 Task: Create a Board called Board0000000043 in Workspace WS0000000015 in Trello with Visibility as Workspace. Create a Board called Board0000000044 in Workspace WS0000000015 in Trello with Visibility as Private. Create a Board called Board0000000045 in Workspace WS0000000015 in Trello with Visibility as Public. Create Card Card0000000169 in Board Board0000000043 in Workspace WS0000000015 in Trello. Create Card Card0000000170 in Board Board0000000043 in Workspace WS0000000015 in Trello
Action: Mouse moved to (405, 86)
Screenshot: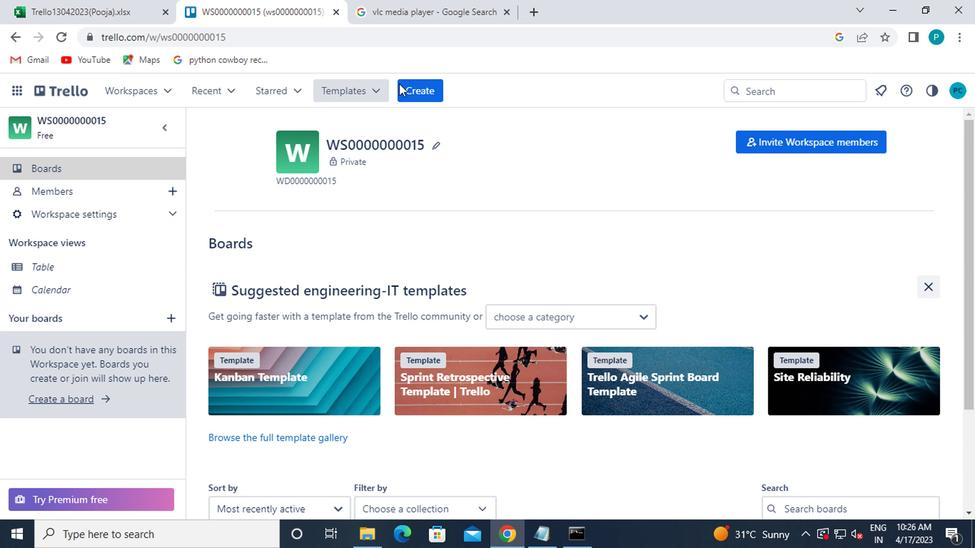 
Action: Mouse pressed left at (405, 86)
Screenshot: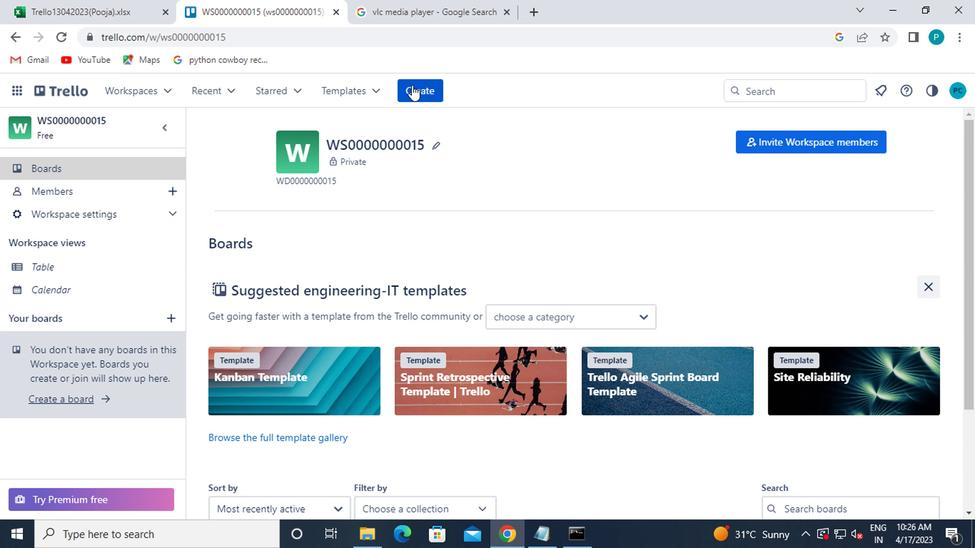
Action: Mouse moved to (419, 132)
Screenshot: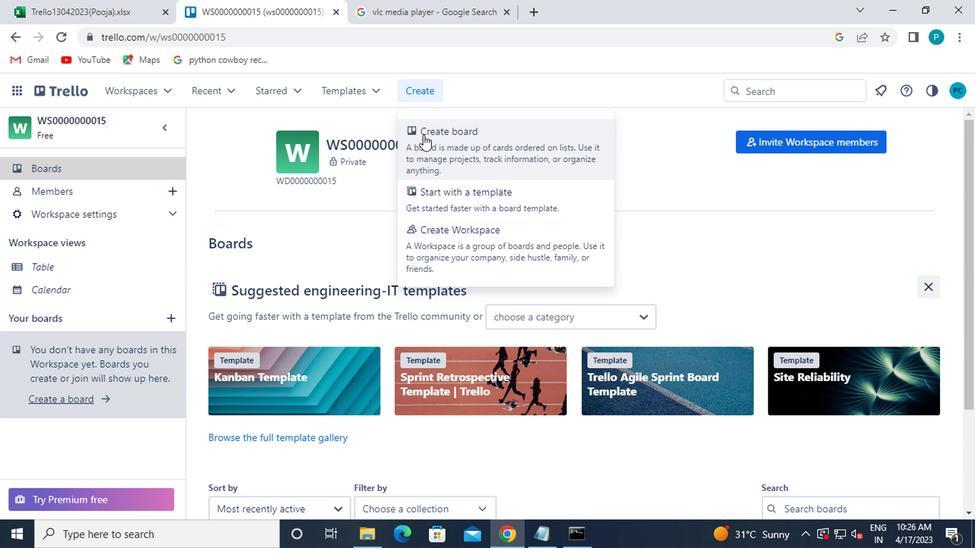 
Action: Mouse pressed left at (419, 132)
Screenshot: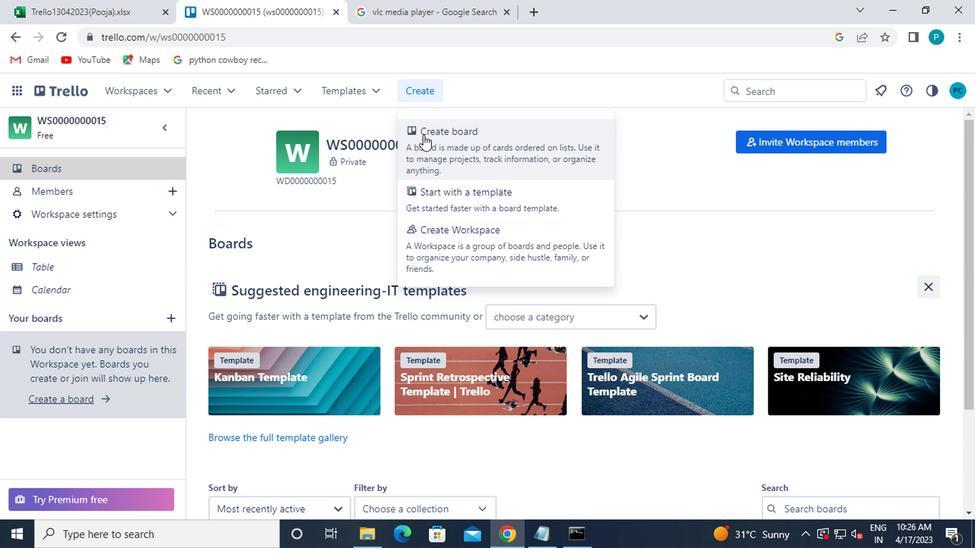 
Action: Mouse moved to (415, 203)
Screenshot: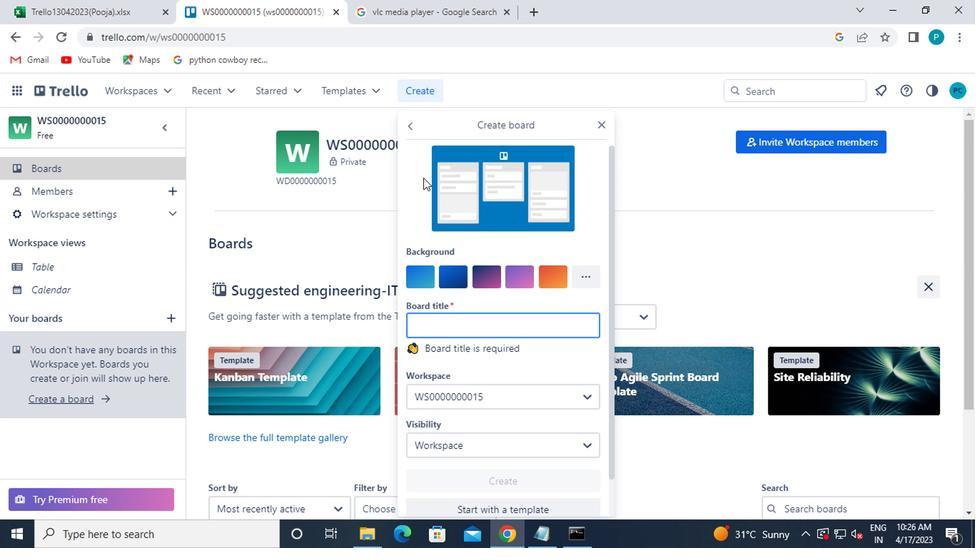
Action: Mouse scrolled (415, 202) with delta (0, 0)
Screenshot: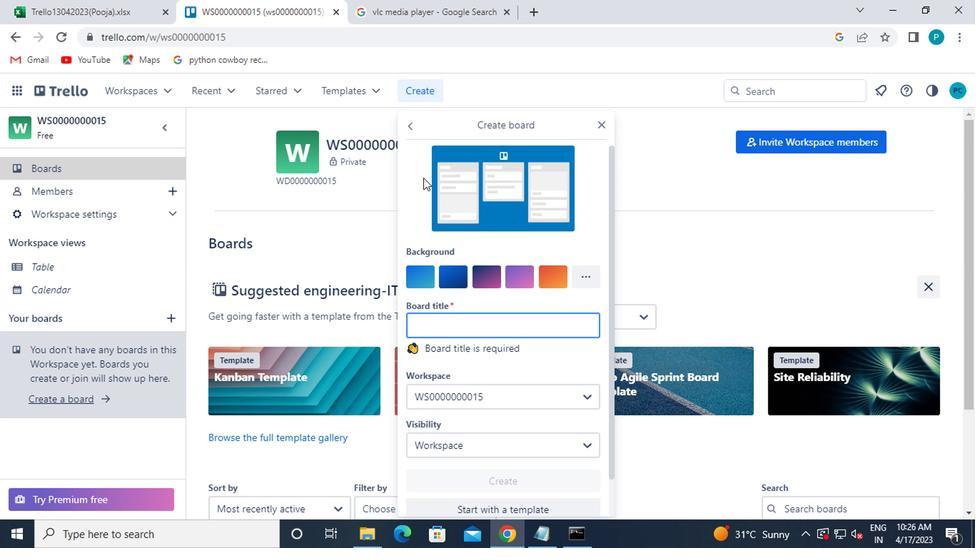 
Action: Mouse moved to (415, 234)
Screenshot: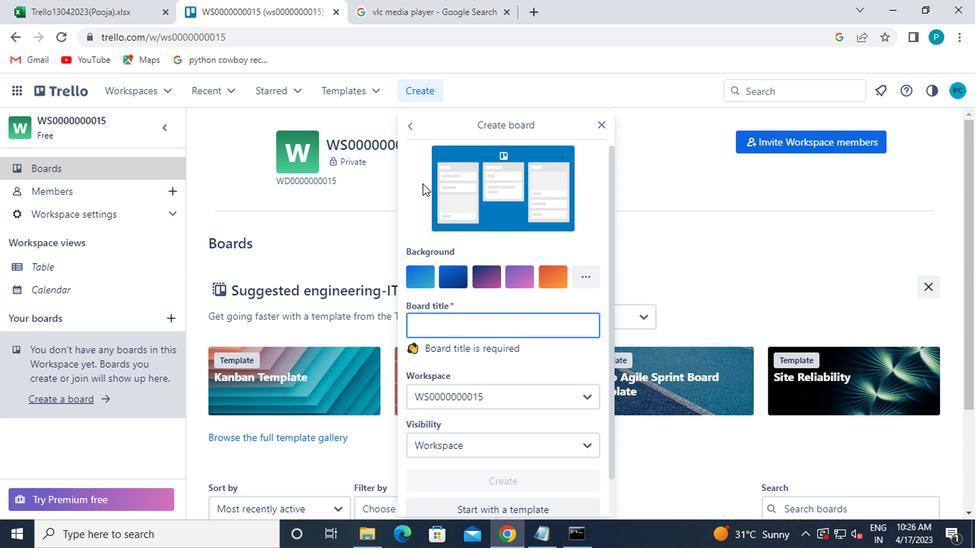
Action: Mouse scrolled (415, 234) with delta (0, 0)
Screenshot: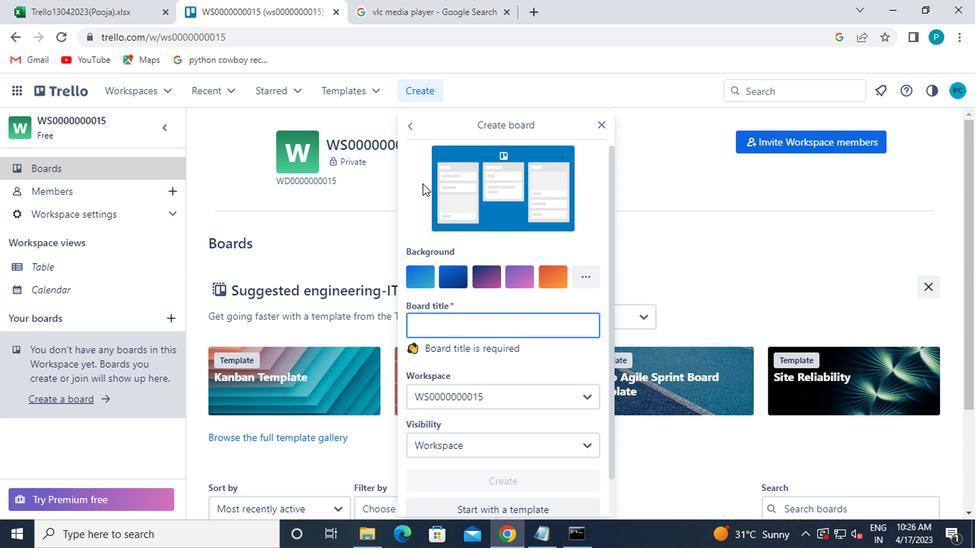 
Action: Mouse moved to (430, 284)
Screenshot: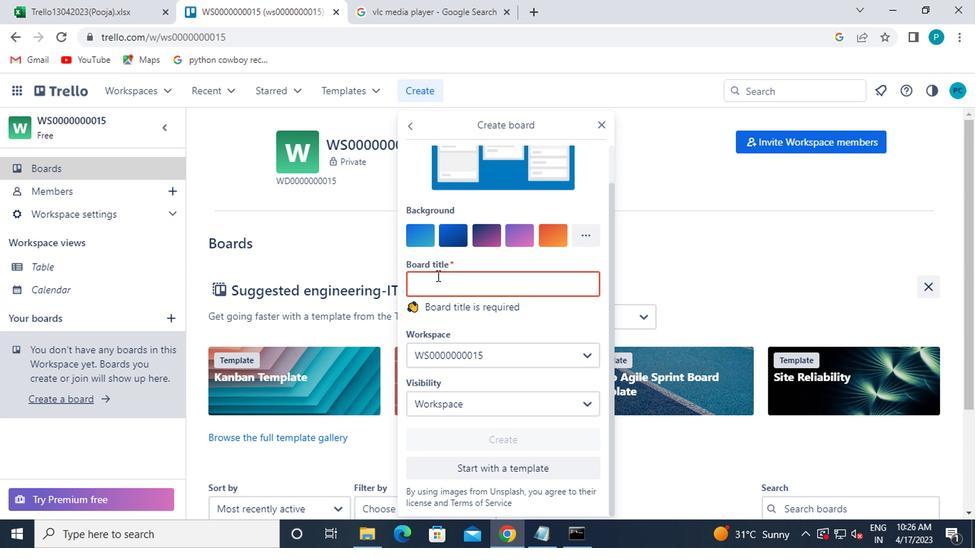 
Action: Mouse pressed left at (430, 284)
Screenshot: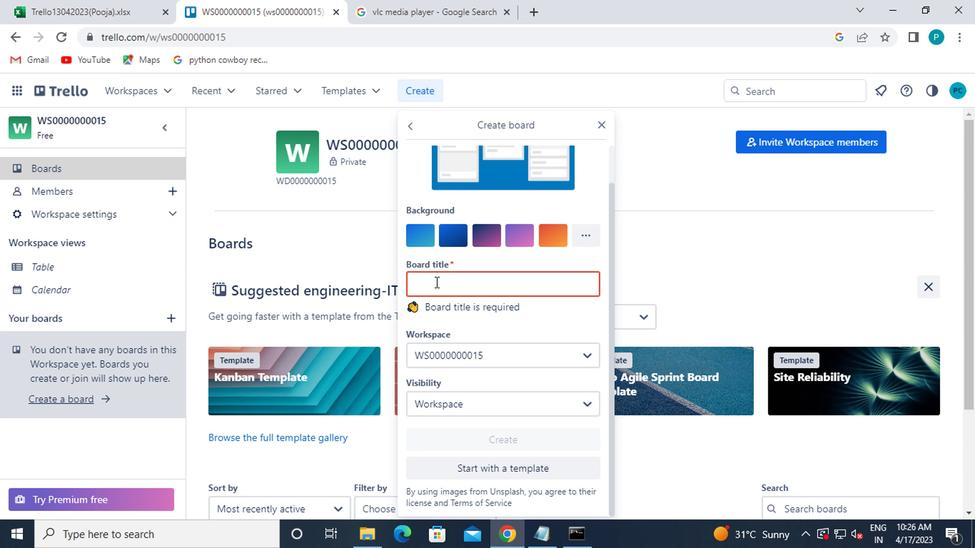 
Action: Mouse moved to (428, 284)
Screenshot: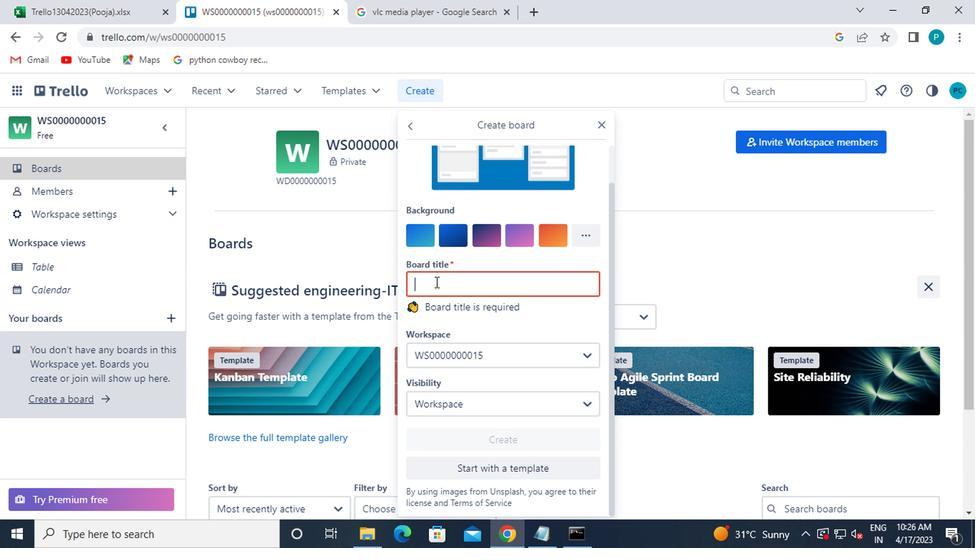 
Action: Key pressed board0000000043
Screenshot: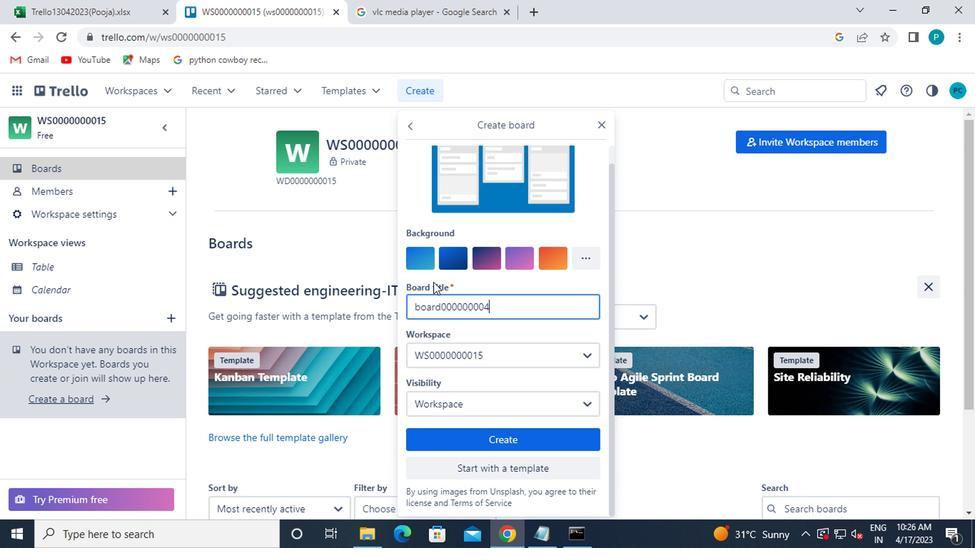 
Action: Mouse moved to (452, 353)
Screenshot: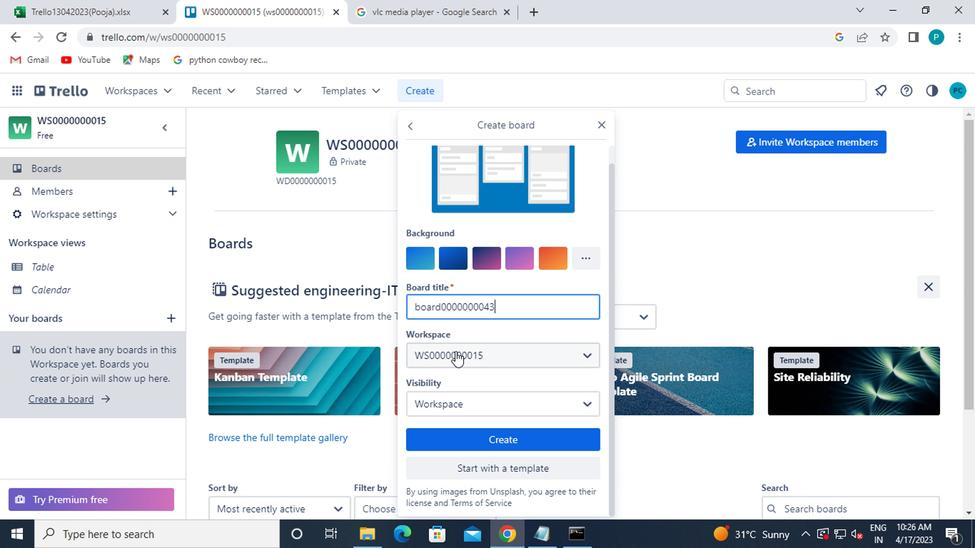 
Action: Mouse pressed left at (452, 353)
Screenshot: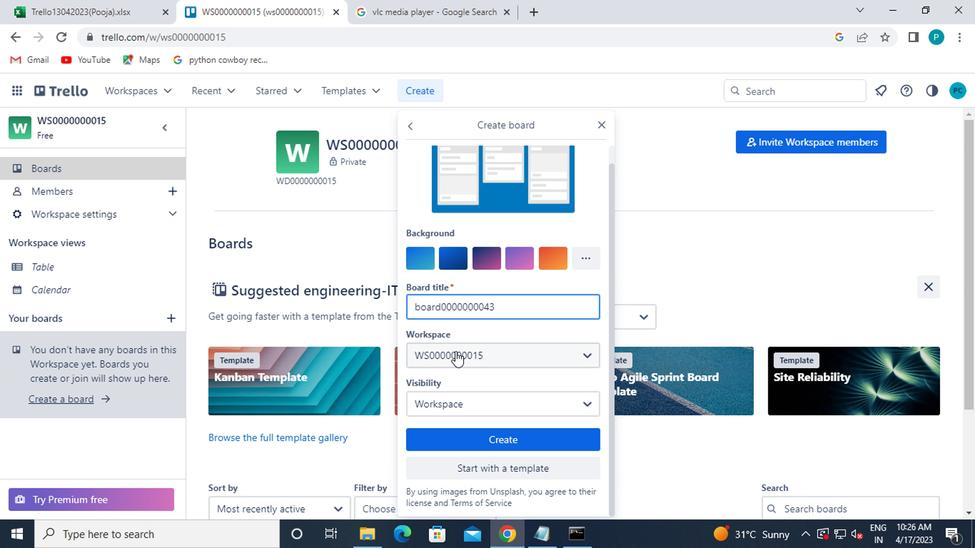 
Action: Mouse moved to (455, 383)
Screenshot: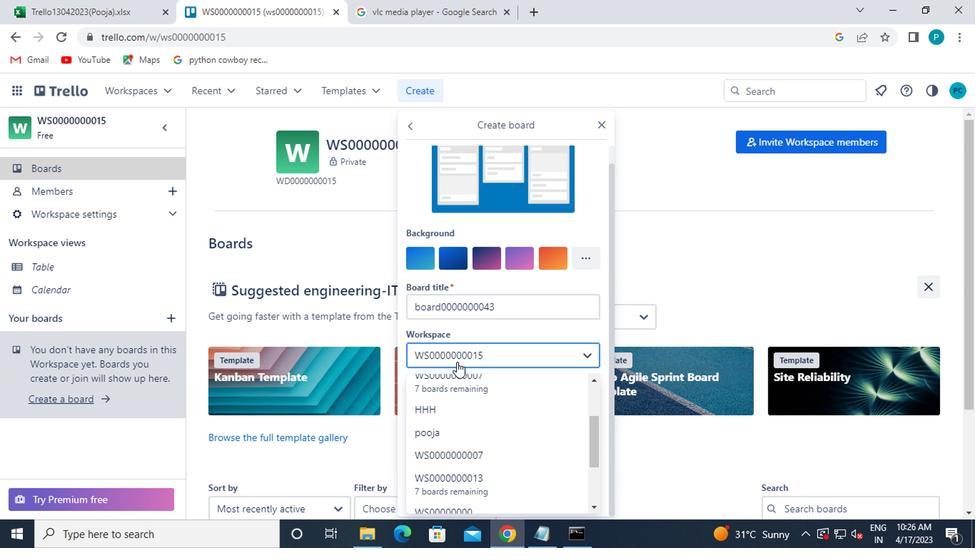 
Action: Mouse scrolled (455, 382) with delta (0, 0)
Screenshot: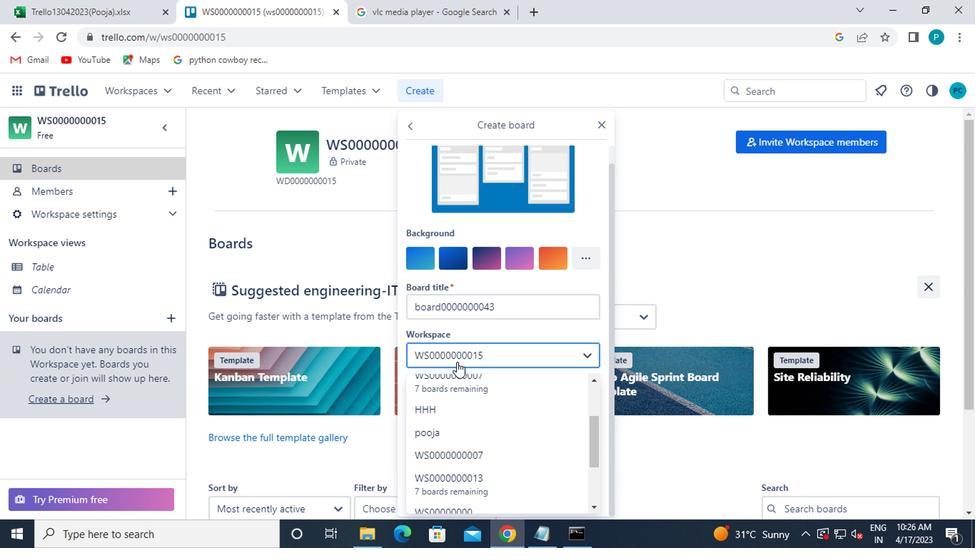 
Action: Mouse moved to (455, 407)
Screenshot: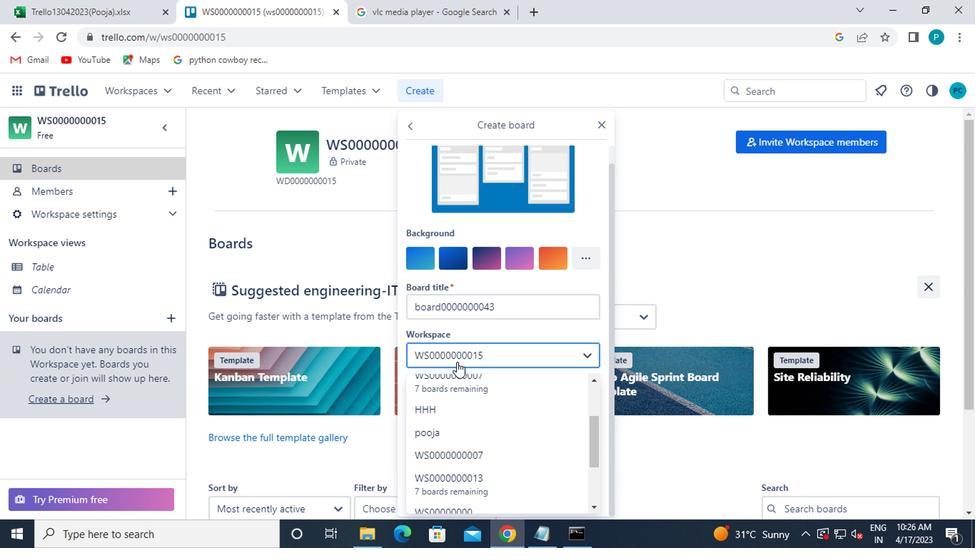 
Action: Mouse scrolled (455, 406) with delta (0, -1)
Screenshot: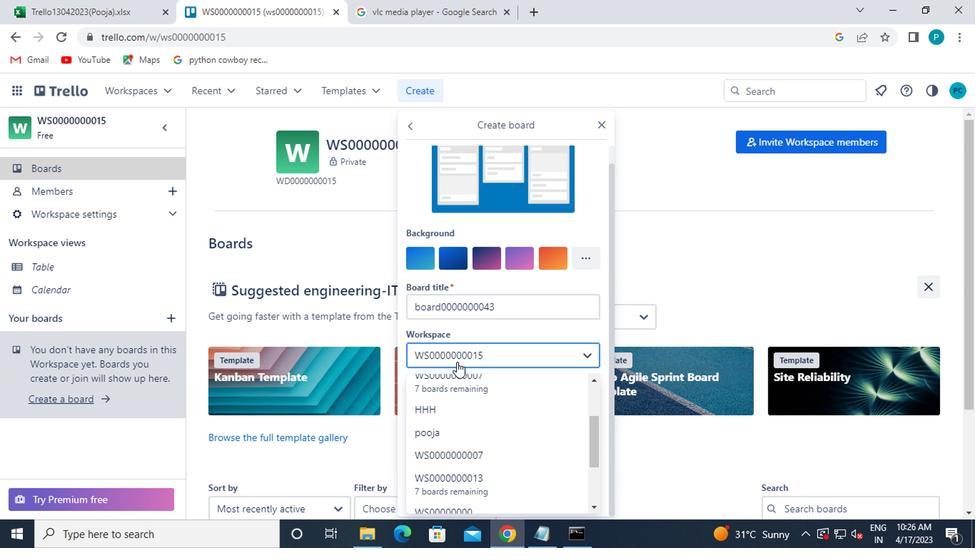 
Action: Mouse moved to (465, 450)
Screenshot: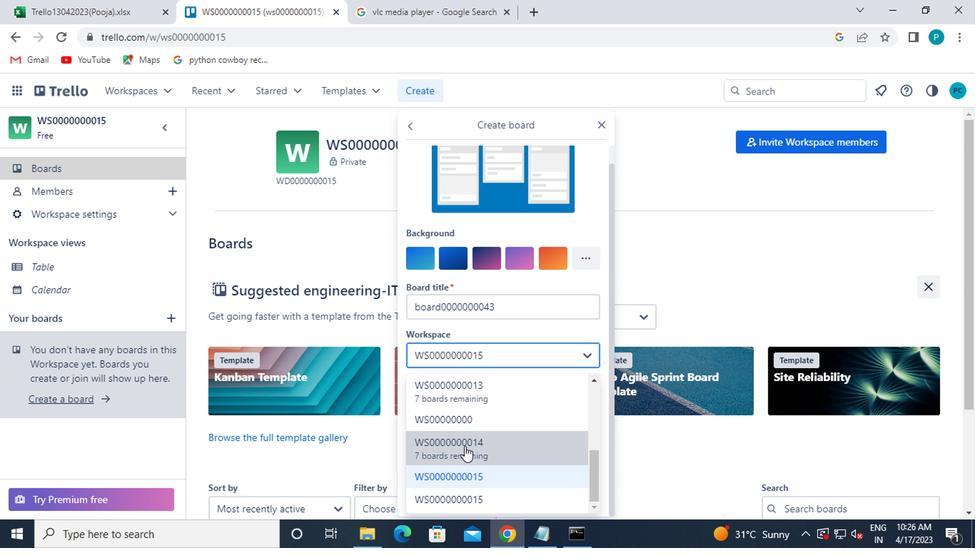 
Action: Mouse scrolled (465, 449) with delta (0, -1)
Screenshot: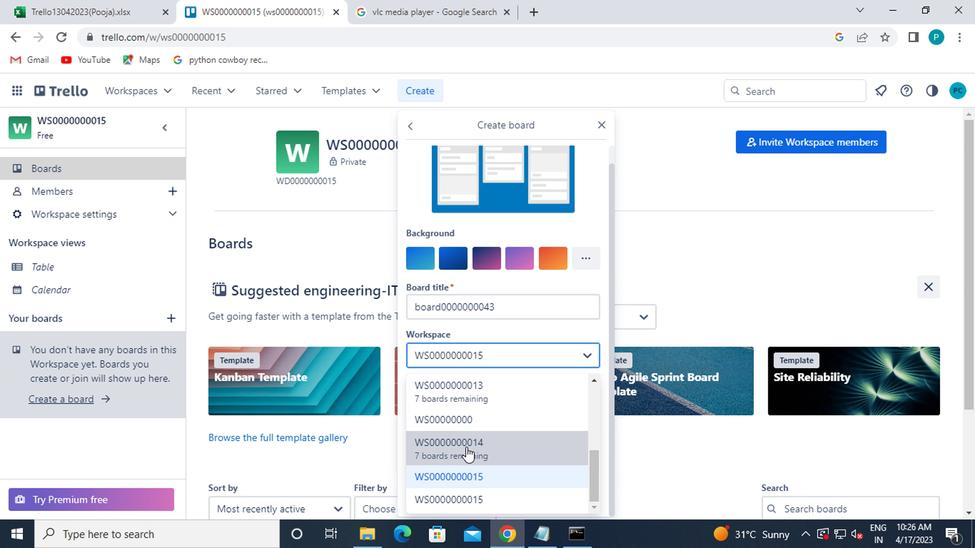 
Action: Mouse moved to (475, 477)
Screenshot: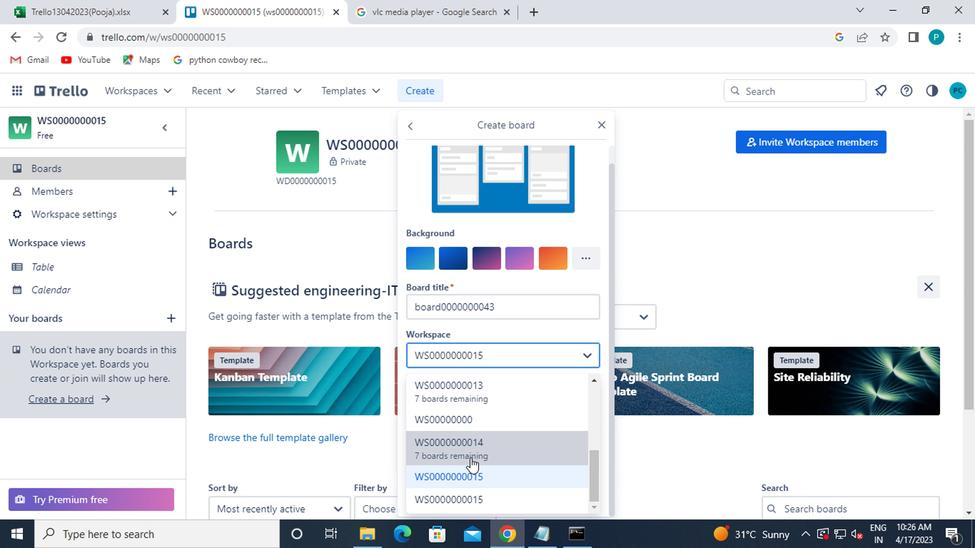 
Action: Mouse pressed left at (475, 477)
Screenshot: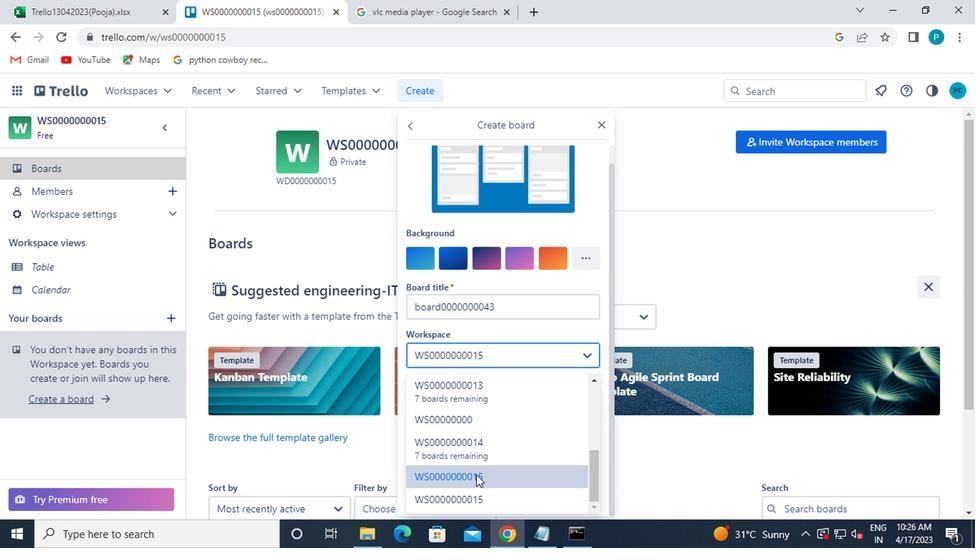 
Action: Mouse moved to (448, 407)
Screenshot: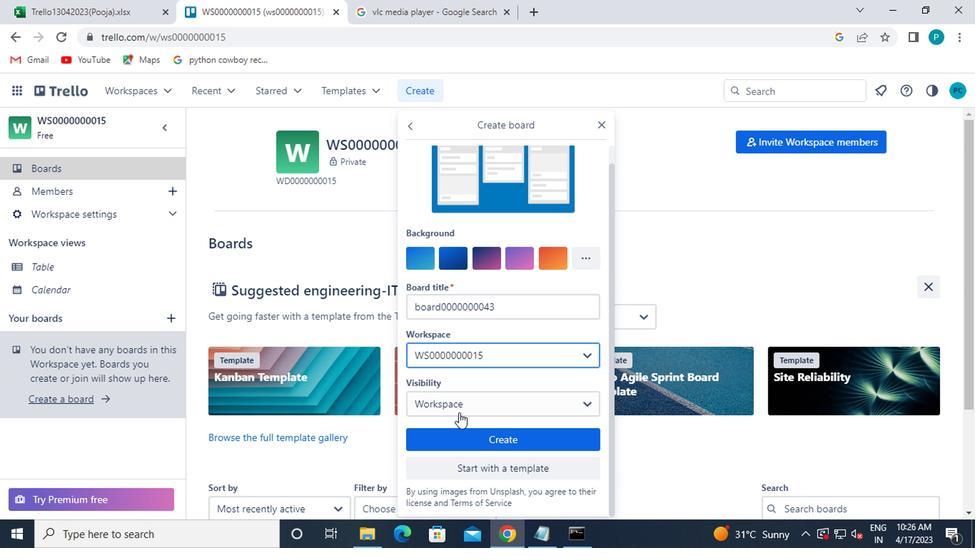 
Action: Mouse pressed left at (448, 407)
Screenshot: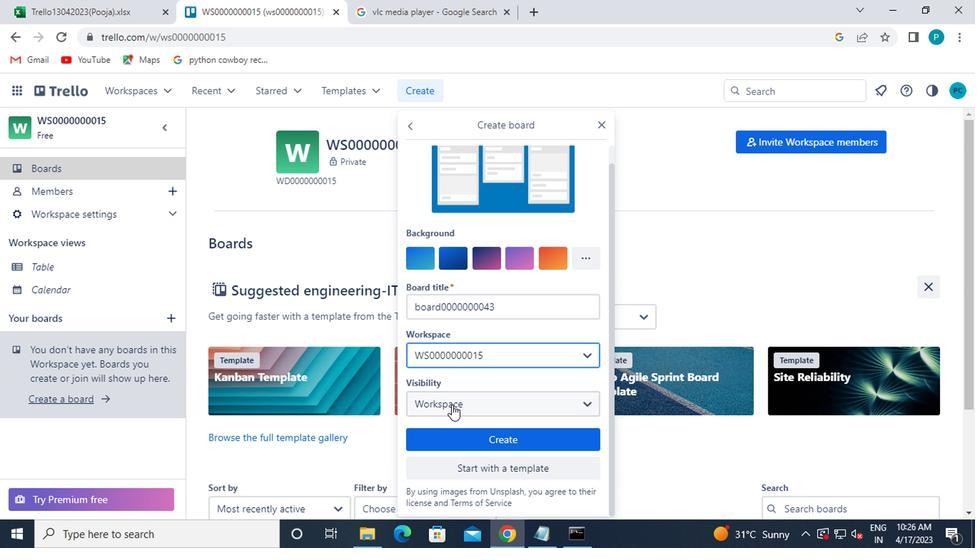 
Action: Mouse moved to (451, 312)
Screenshot: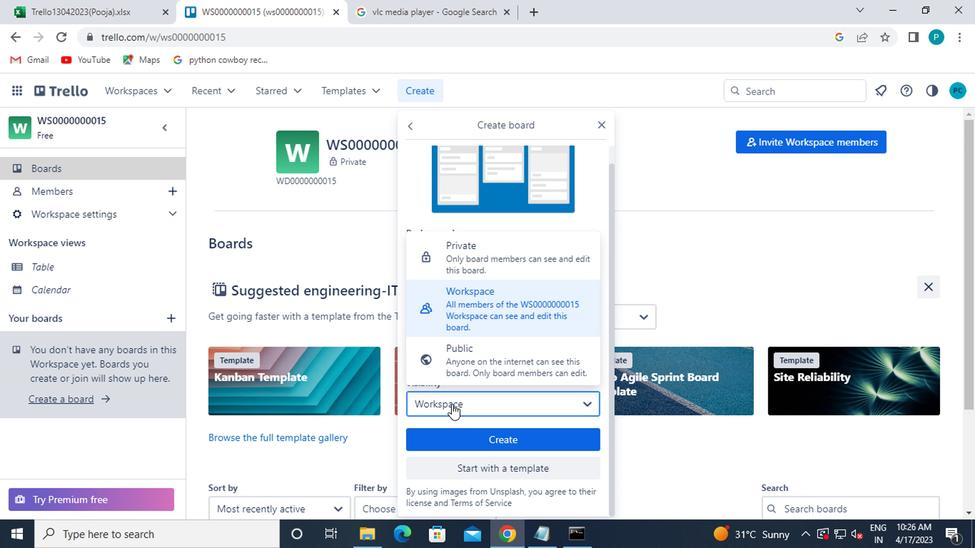 
Action: Mouse pressed left at (451, 312)
Screenshot: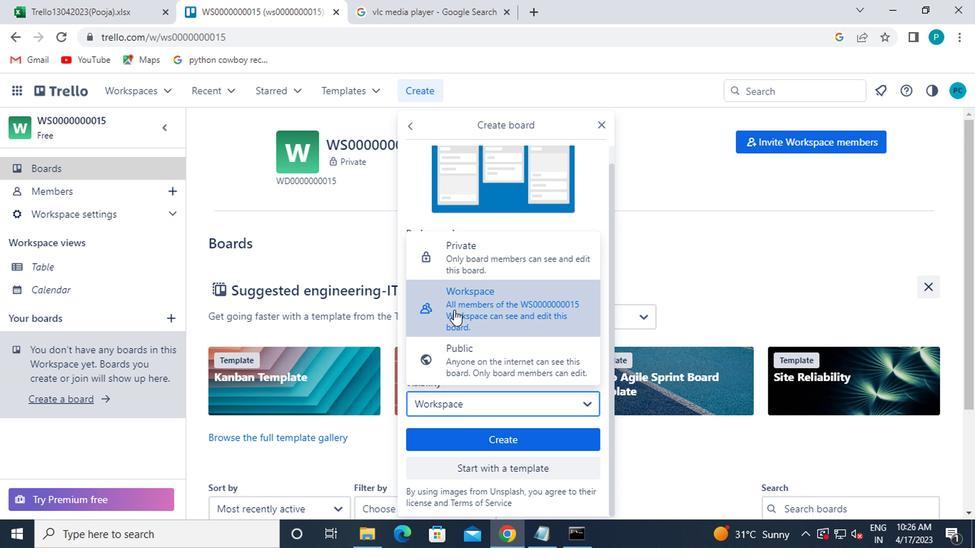 
Action: Mouse moved to (452, 439)
Screenshot: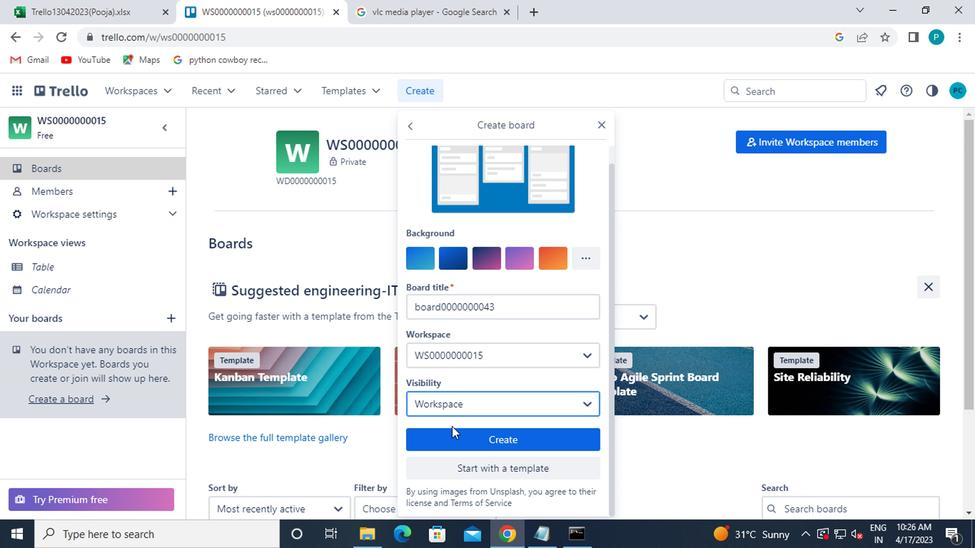 
Action: Mouse pressed left at (452, 439)
Screenshot: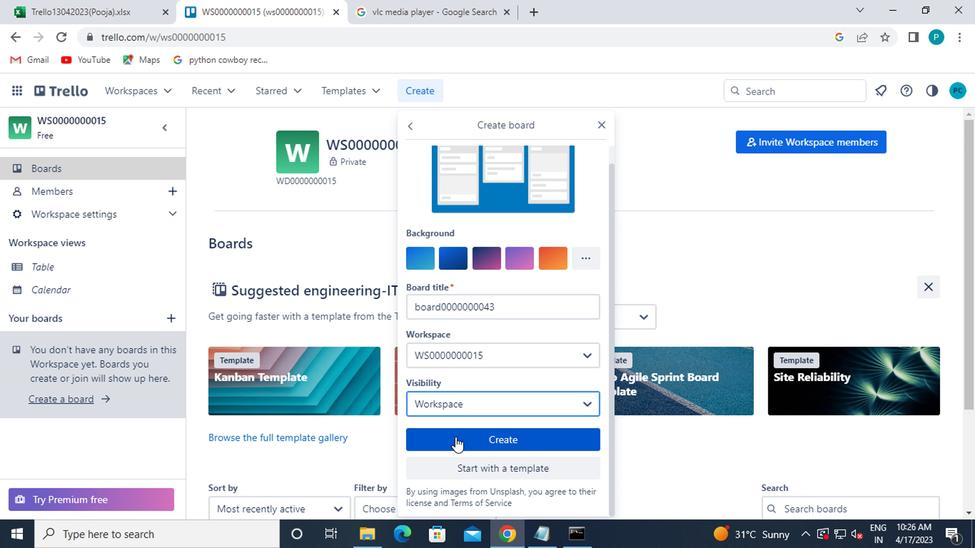 
Action: Mouse moved to (418, 94)
Screenshot: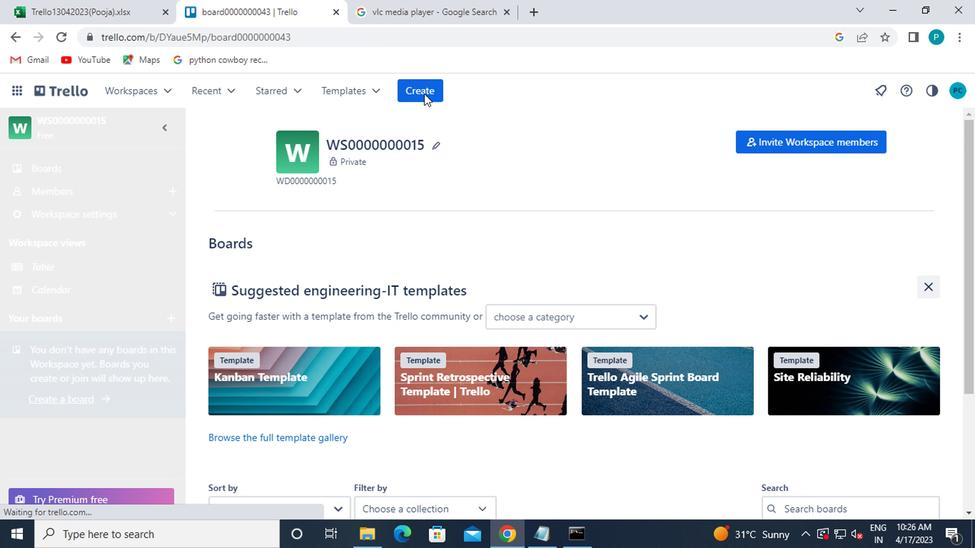 
Action: Mouse pressed left at (418, 94)
Screenshot: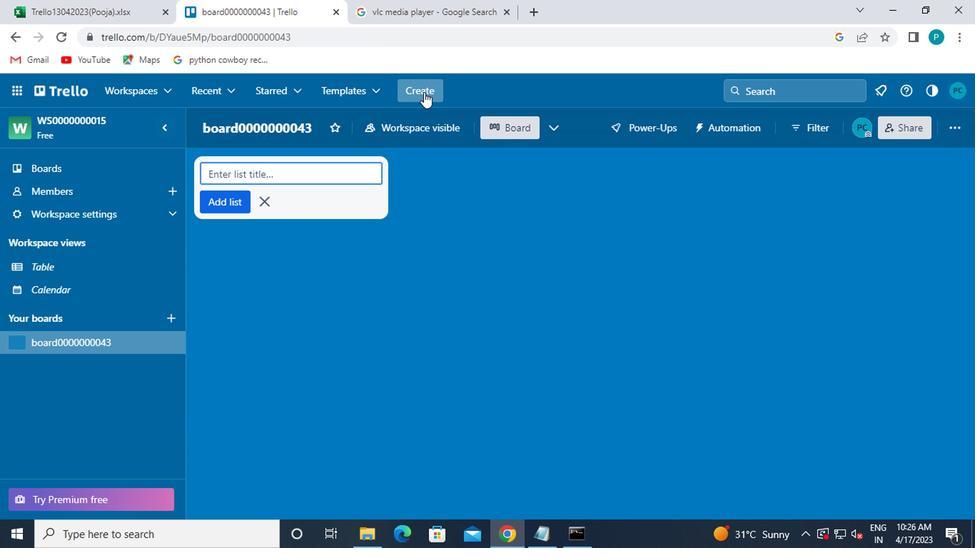 
Action: Mouse moved to (429, 132)
Screenshot: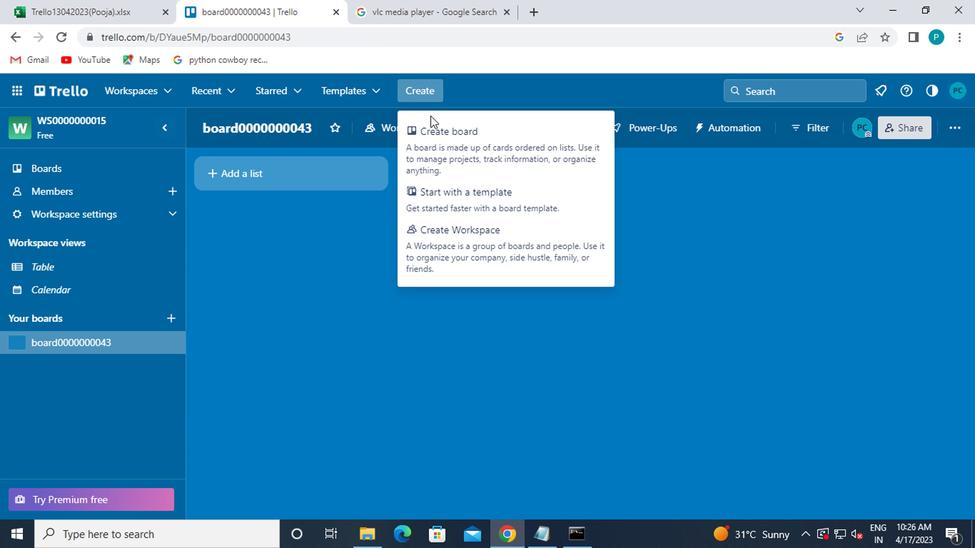 
Action: Mouse pressed left at (429, 132)
Screenshot: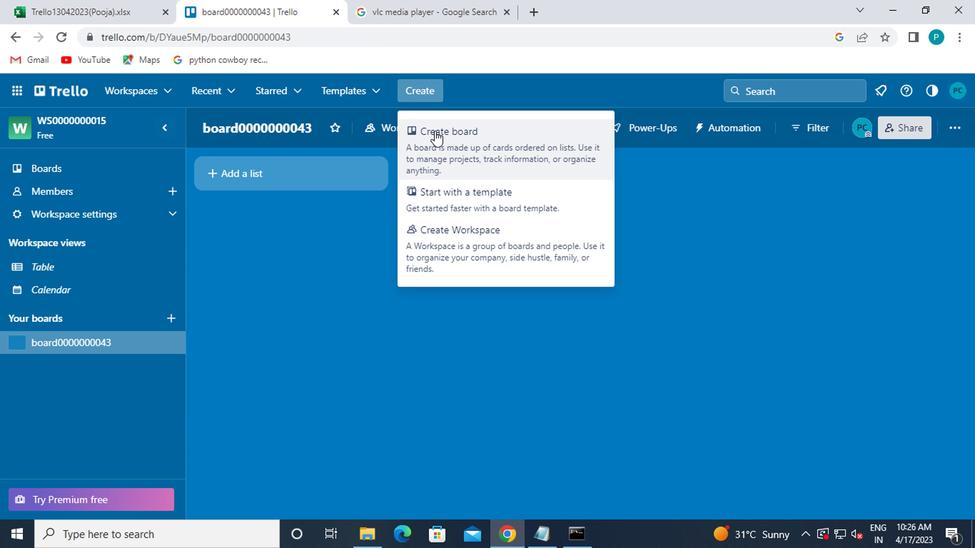 
Action: Mouse moved to (478, 313)
Screenshot: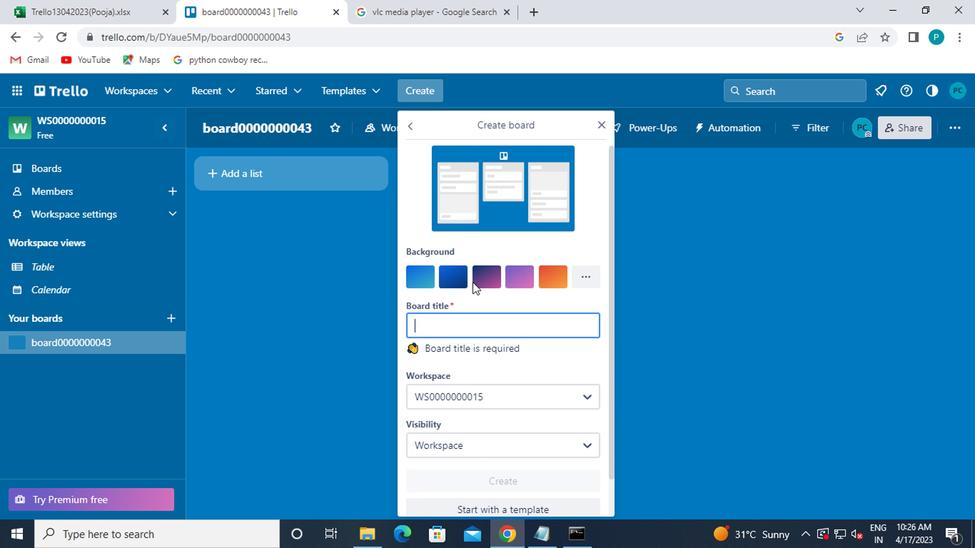 
Action: Mouse scrolled (478, 313) with delta (0, 0)
Screenshot: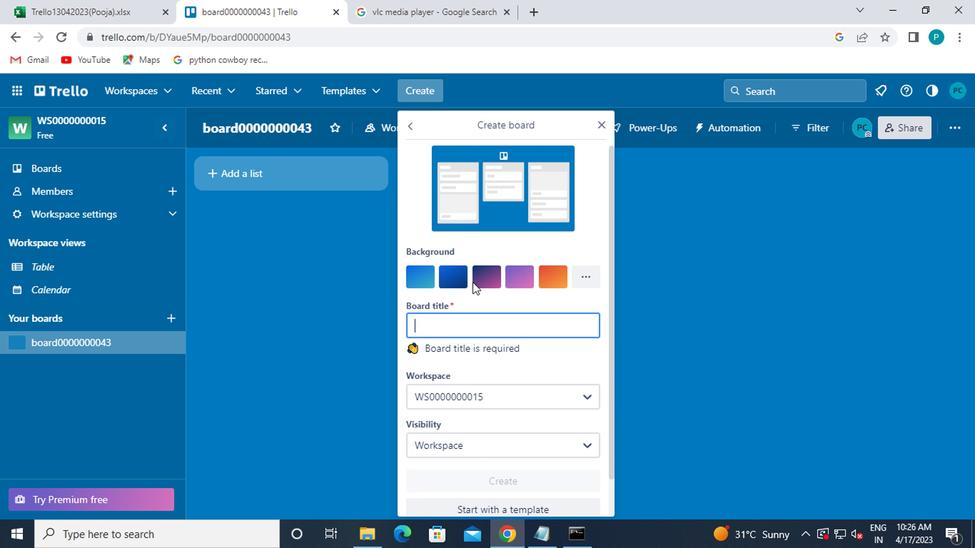 
Action: Mouse moved to (479, 320)
Screenshot: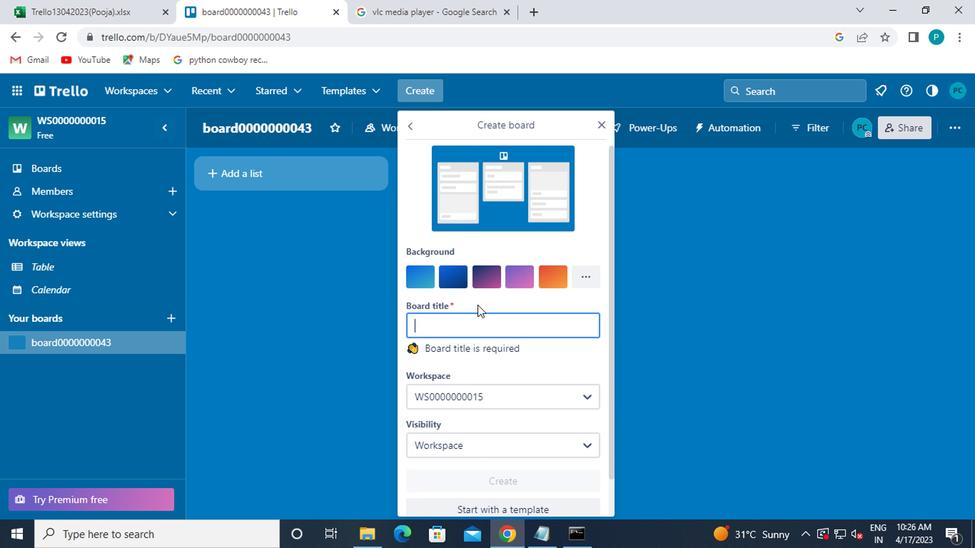 
Action: Mouse scrolled (479, 319) with delta (0, 0)
Screenshot: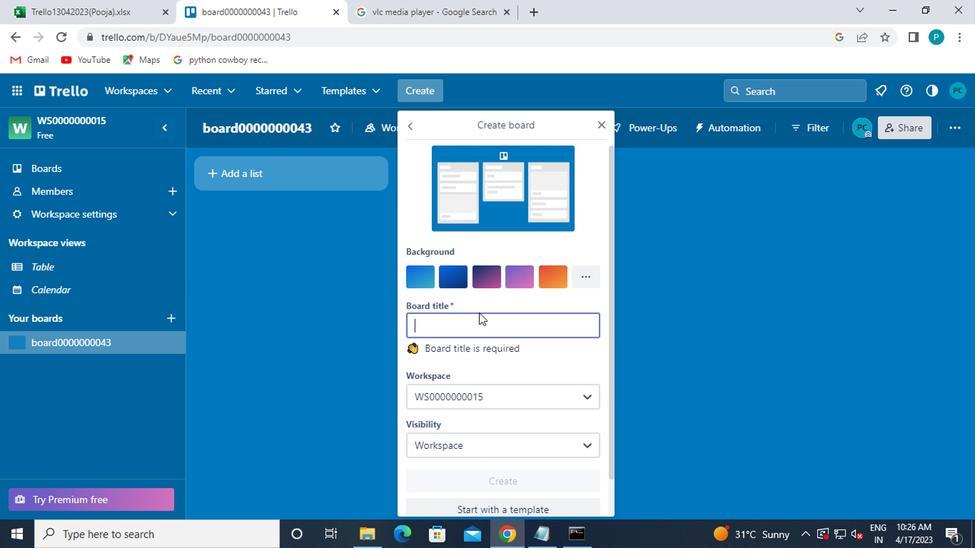 
Action: Mouse moved to (458, 288)
Screenshot: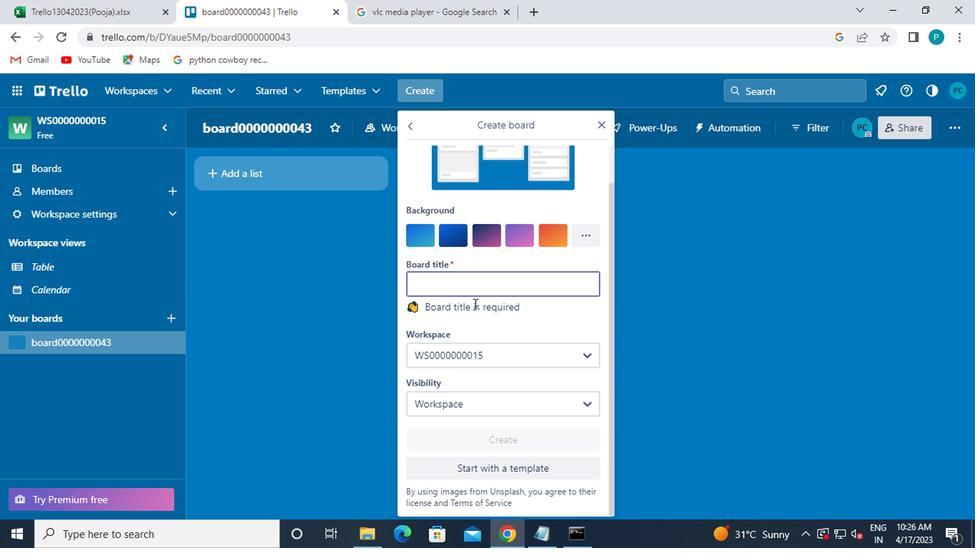 
Action: Mouse pressed left at (458, 288)
Screenshot: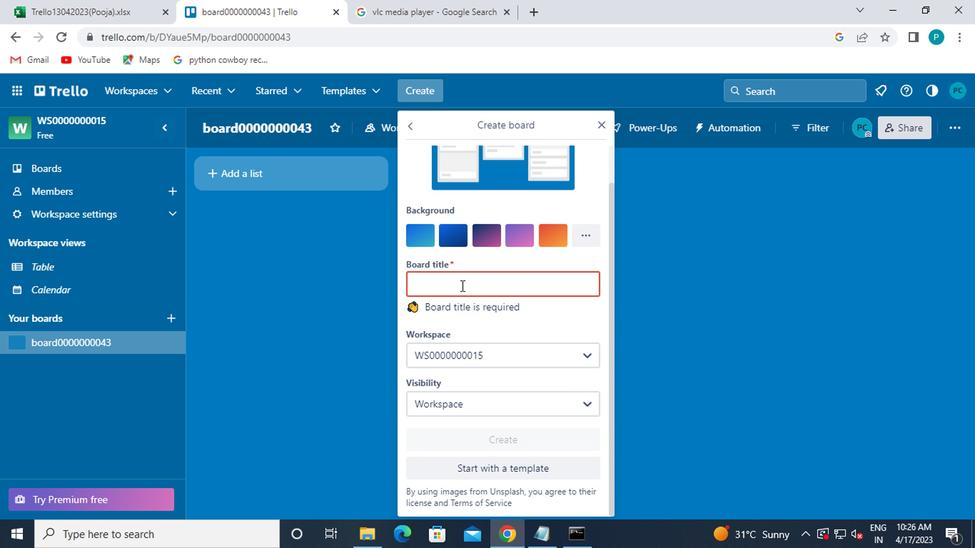 
Action: Key pressed board0000000044
Screenshot: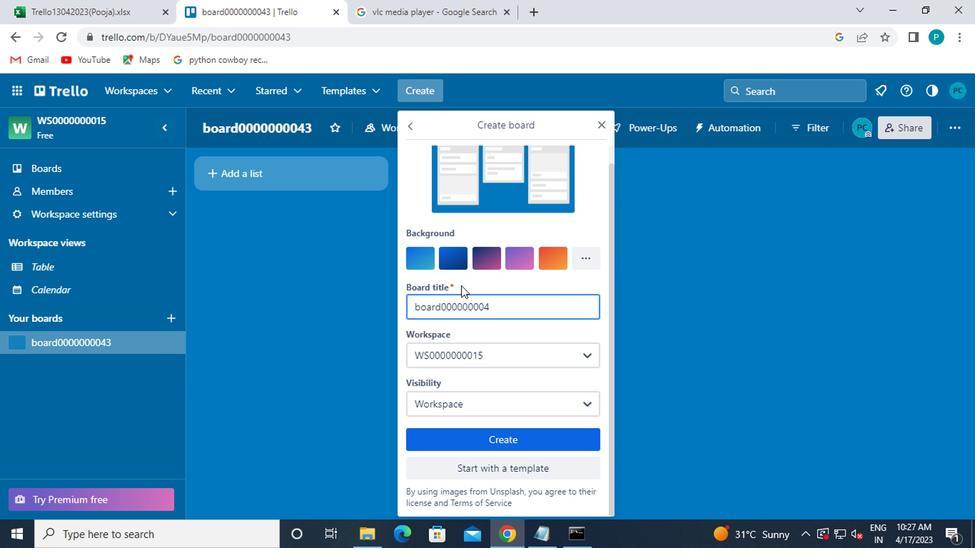 
Action: Mouse moved to (462, 358)
Screenshot: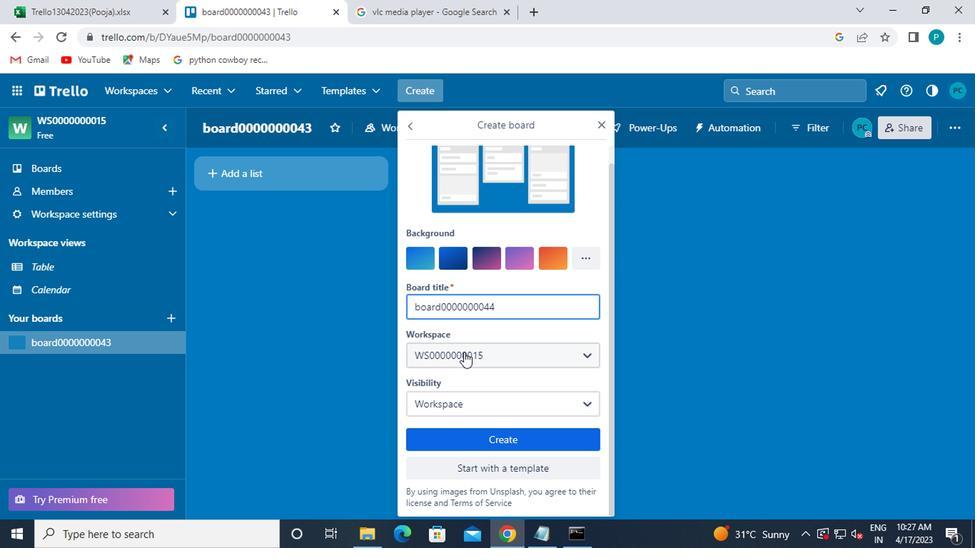 
Action: Mouse pressed left at (462, 358)
Screenshot: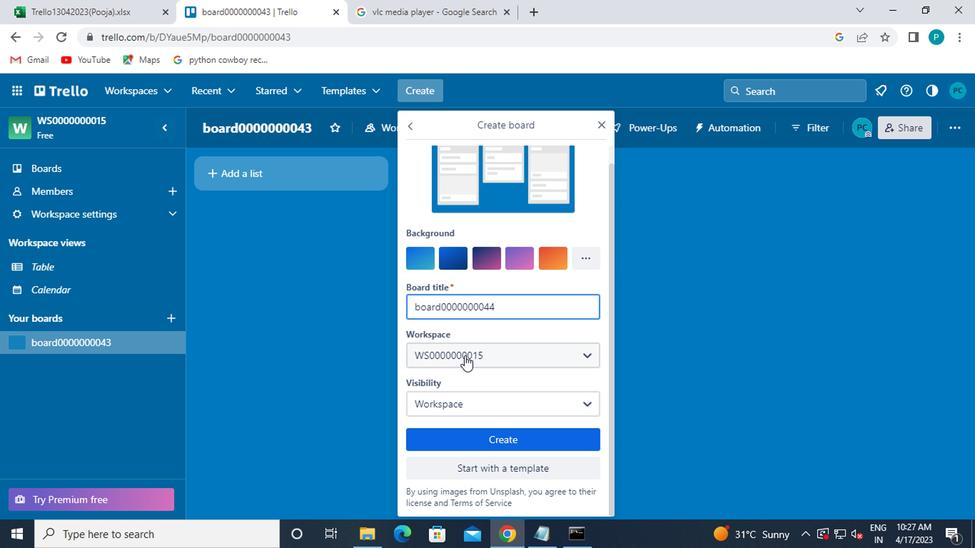 
Action: Mouse moved to (470, 446)
Screenshot: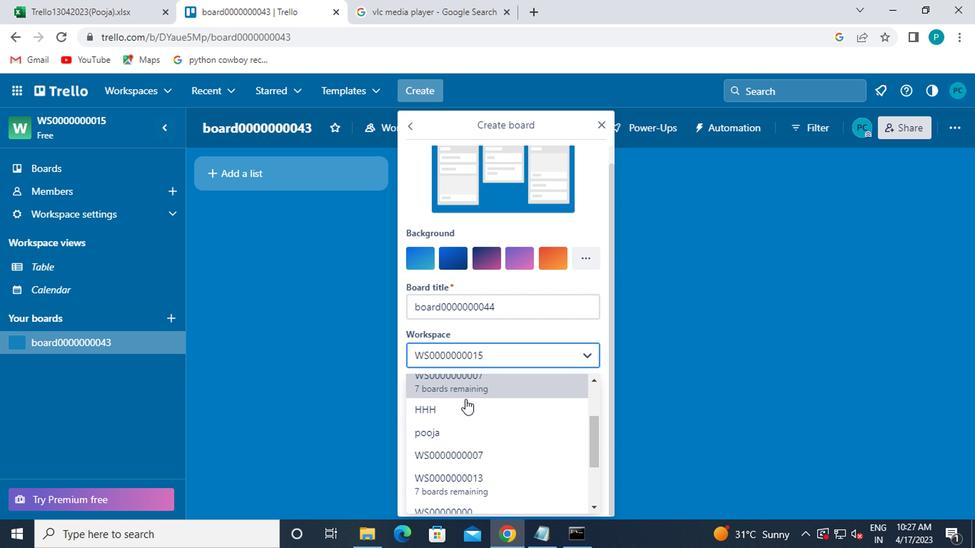 
Action: Mouse scrolled (470, 445) with delta (0, 0)
Screenshot: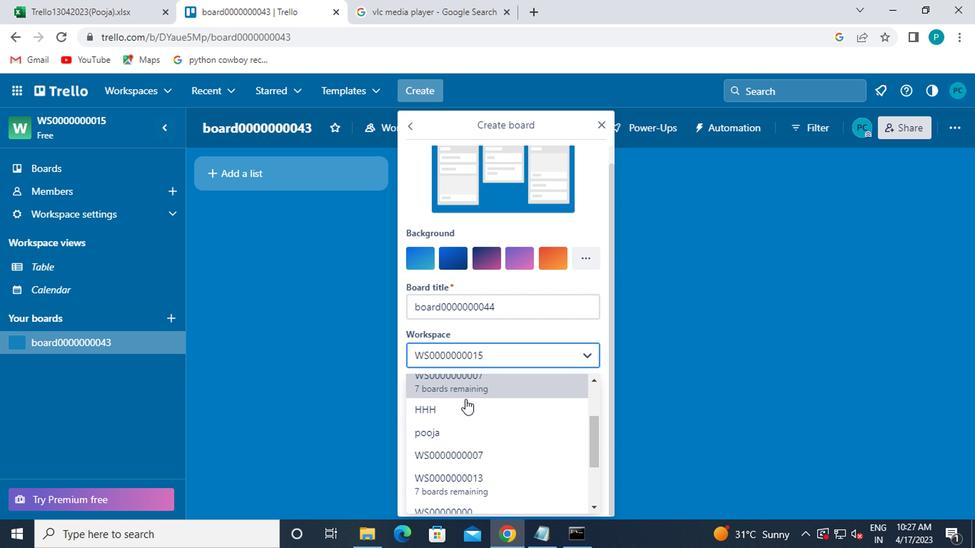 
Action: Mouse scrolled (470, 445) with delta (0, 0)
Screenshot: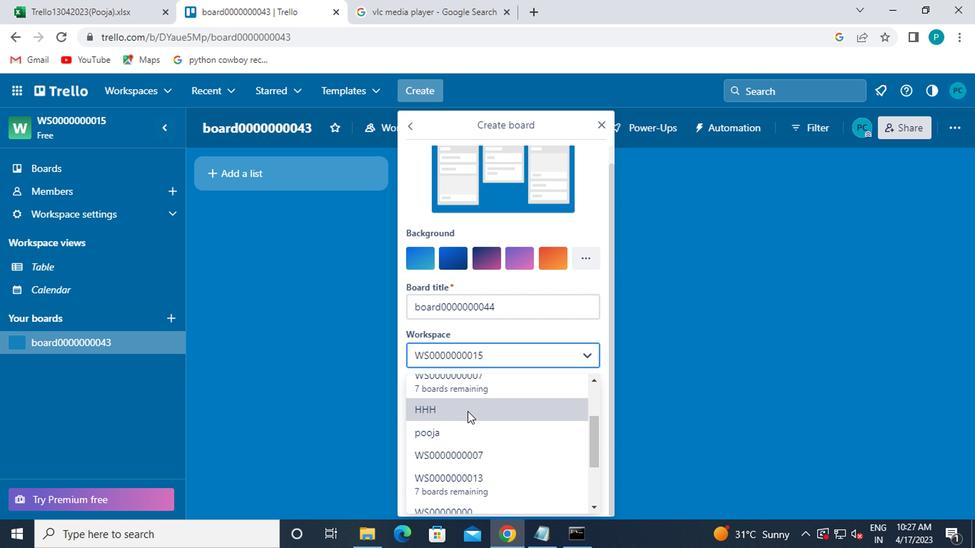
Action: Mouse scrolled (470, 445) with delta (0, 0)
Screenshot: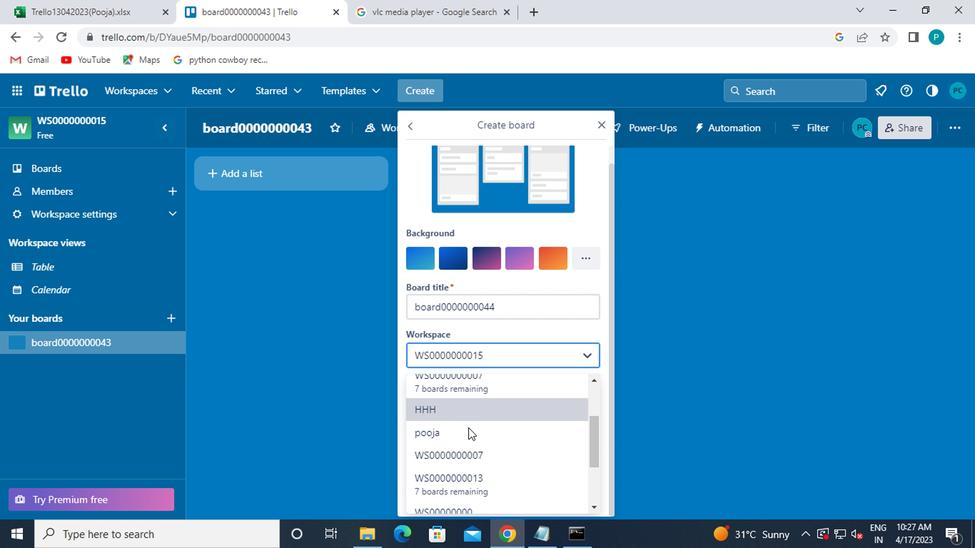 
Action: Mouse scrolled (470, 445) with delta (0, 0)
Screenshot: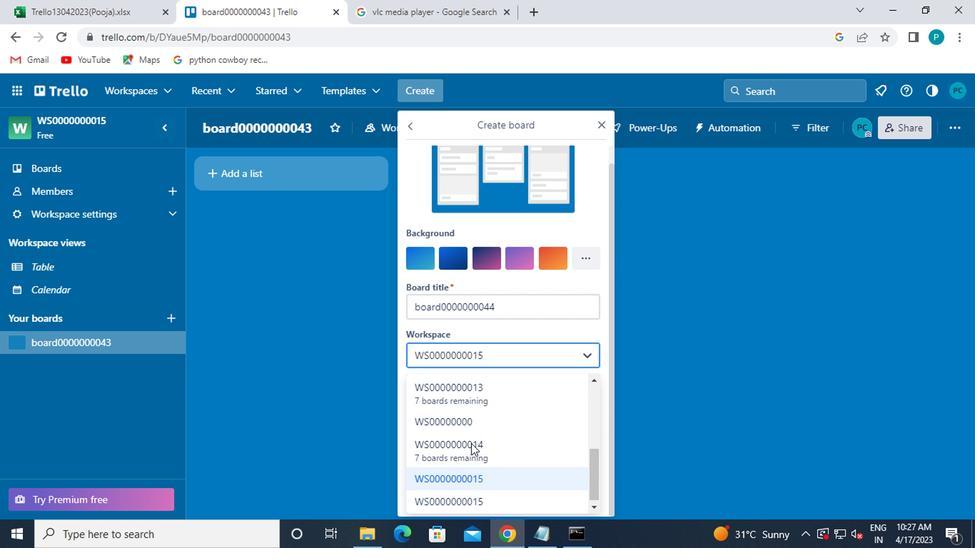 
Action: Mouse scrolled (470, 445) with delta (0, 0)
Screenshot: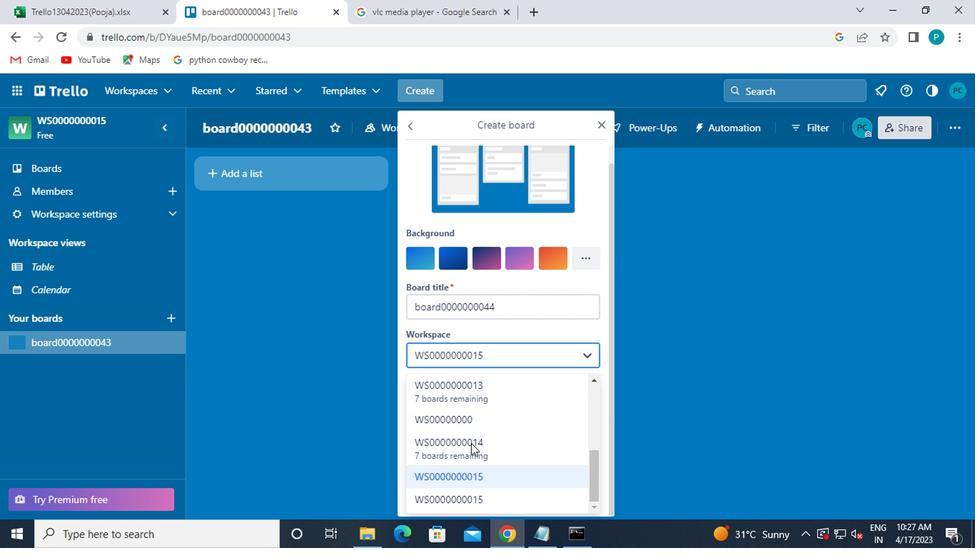 
Action: Mouse scrolled (470, 445) with delta (0, 0)
Screenshot: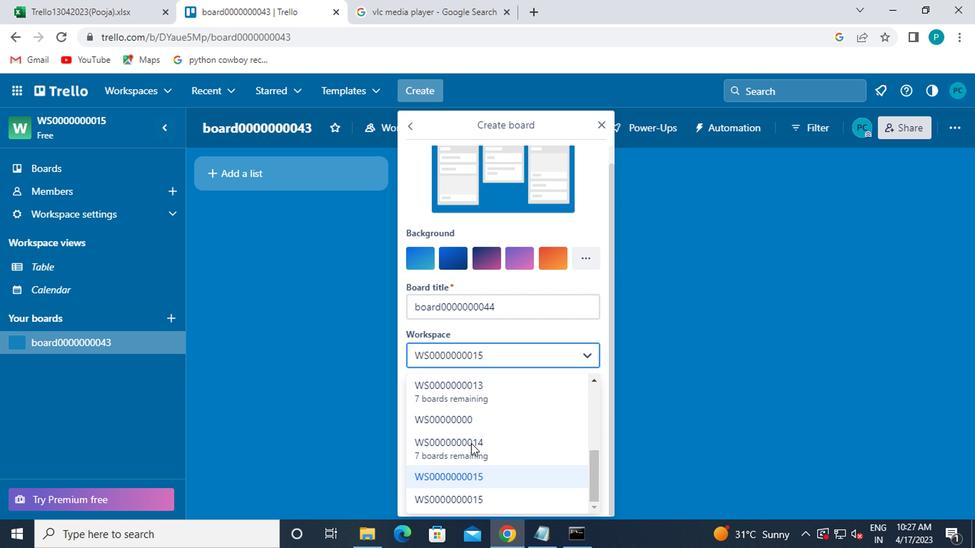 
Action: Mouse moved to (474, 486)
Screenshot: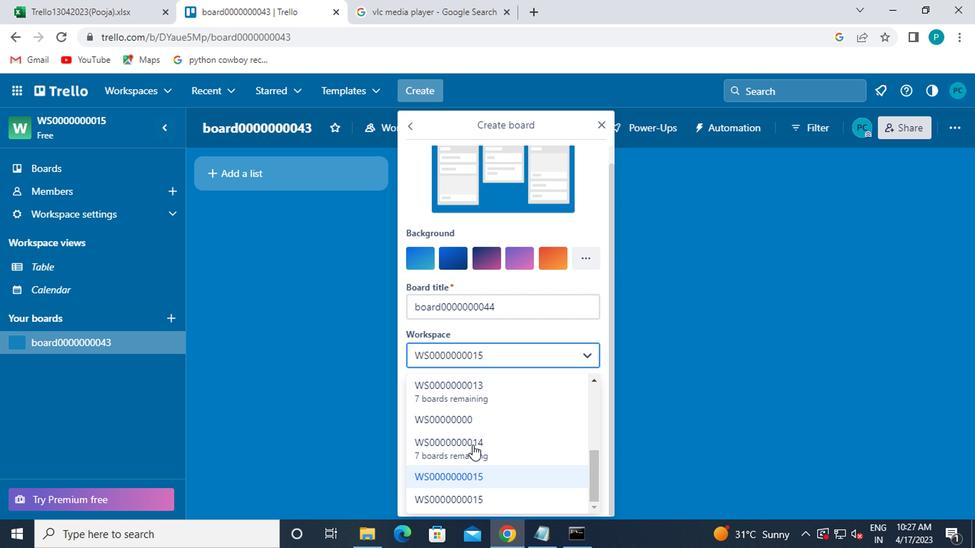 
Action: Mouse pressed left at (474, 486)
Screenshot: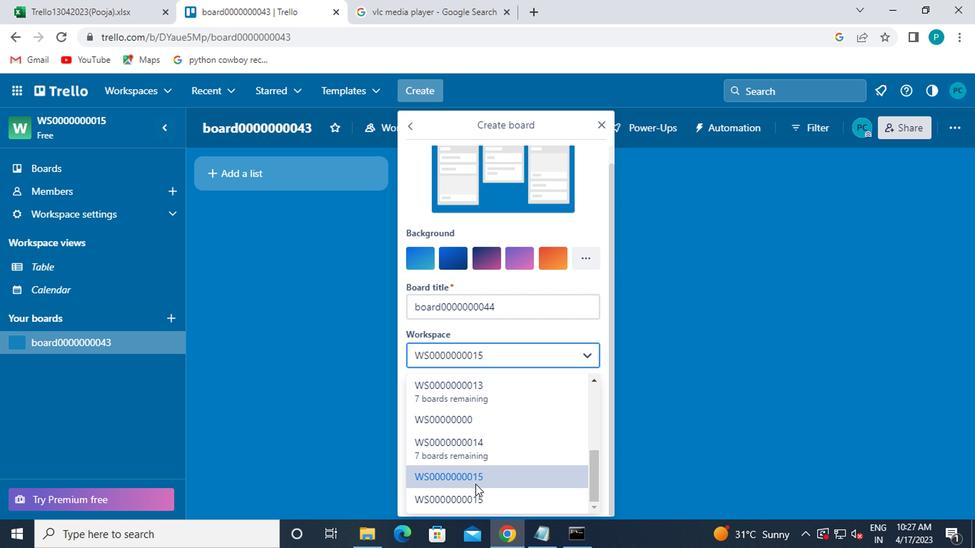 
Action: Mouse moved to (458, 406)
Screenshot: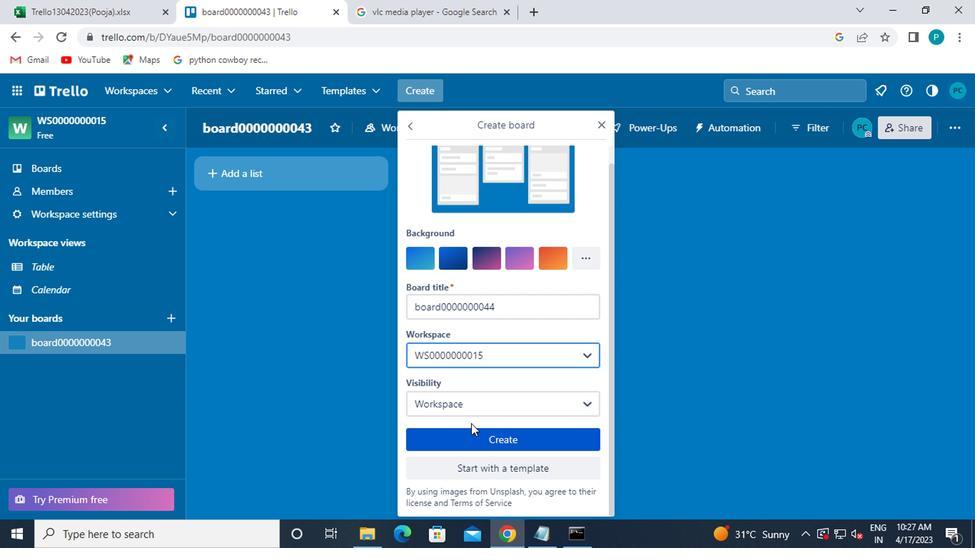 
Action: Mouse pressed left at (458, 406)
Screenshot: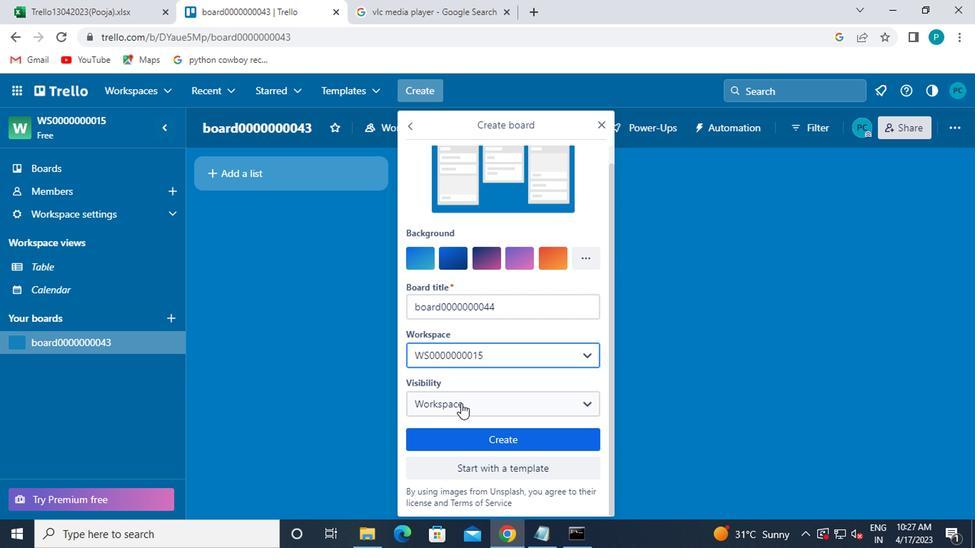 
Action: Mouse moved to (452, 253)
Screenshot: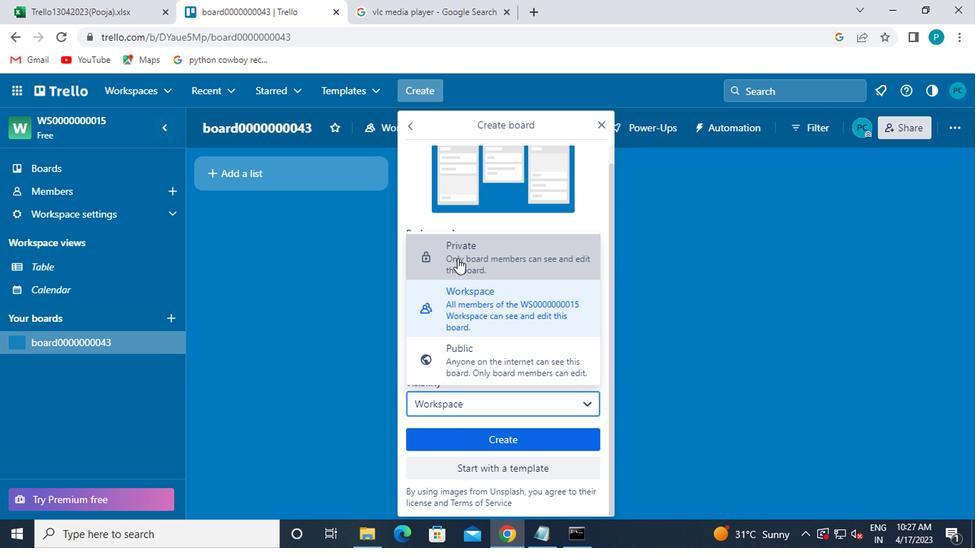 
Action: Mouse pressed left at (452, 253)
Screenshot: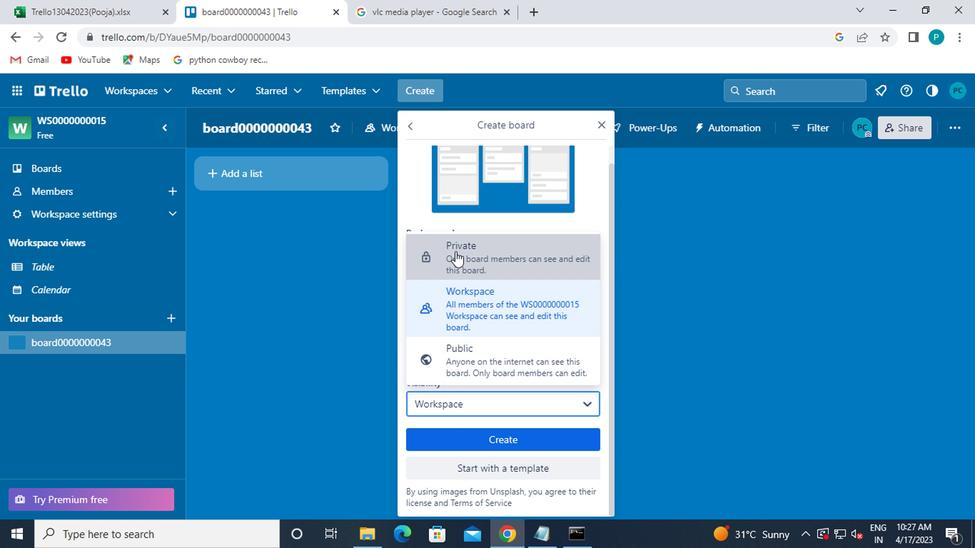 
Action: Mouse moved to (460, 445)
Screenshot: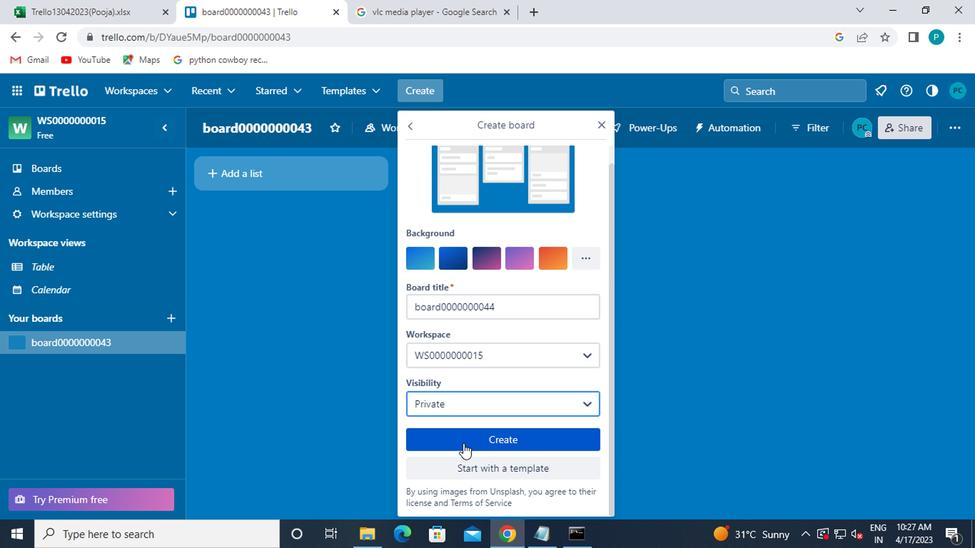 
Action: Mouse pressed left at (460, 445)
Screenshot: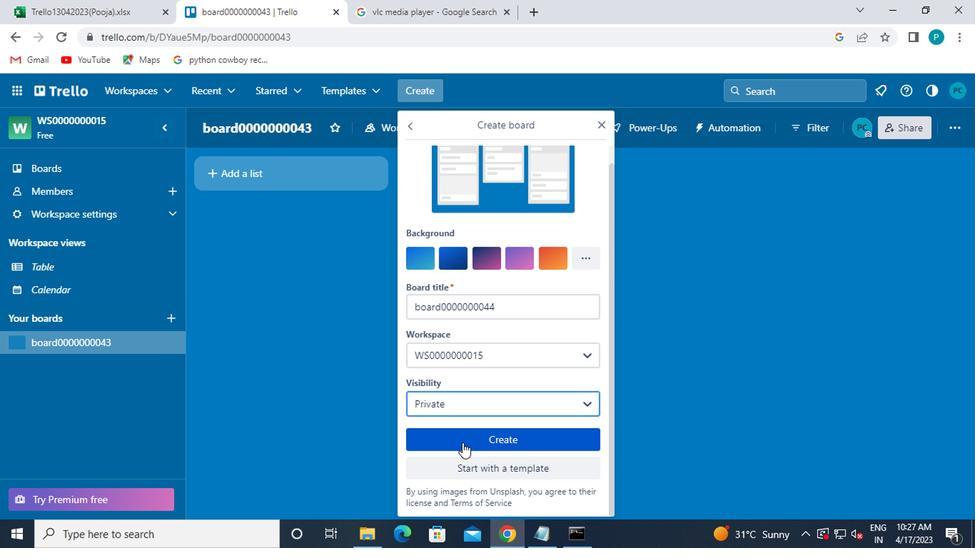 
Action: Mouse moved to (412, 88)
Screenshot: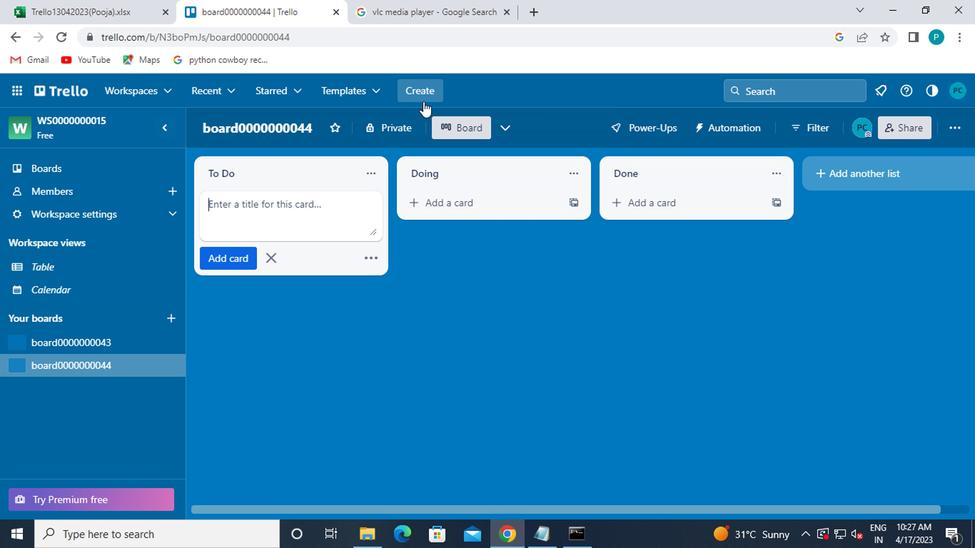 
Action: Mouse pressed left at (412, 88)
Screenshot: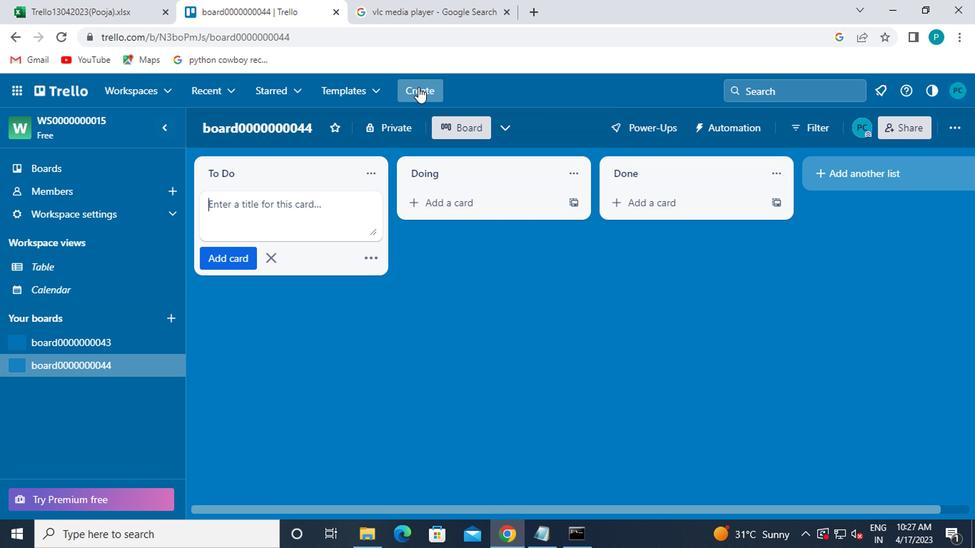
Action: Mouse moved to (421, 136)
Screenshot: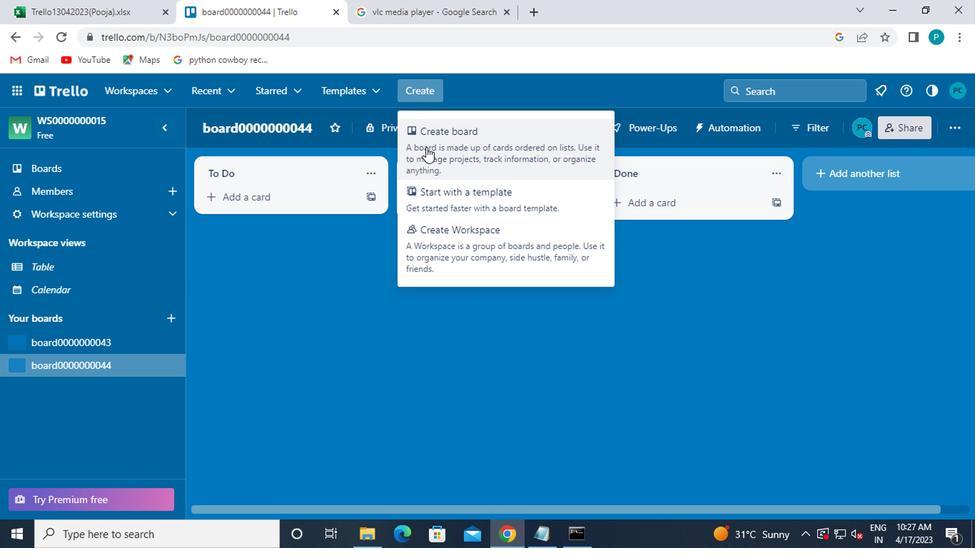 
Action: Mouse pressed left at (421, 136)
Screenshot: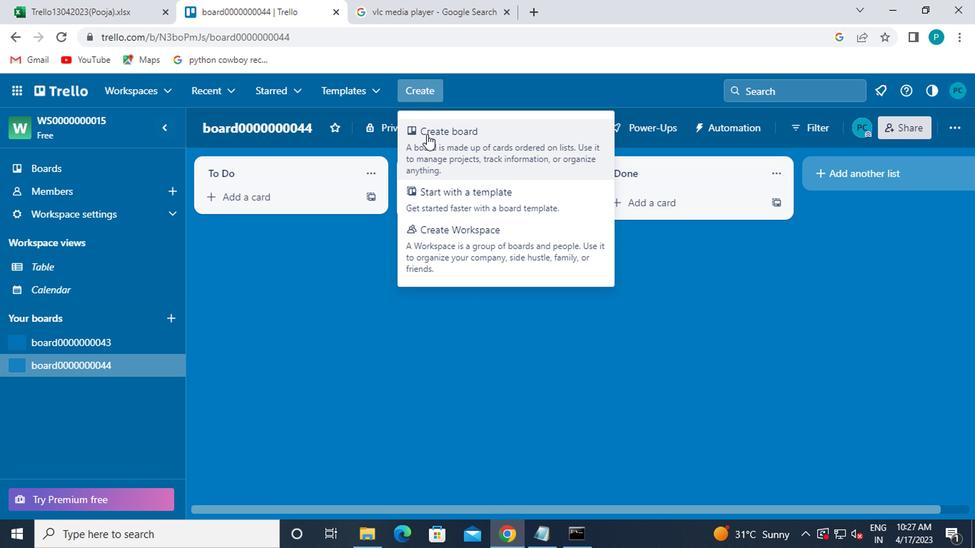 
Action: Mouse moved to (434, 344)
Screenshot: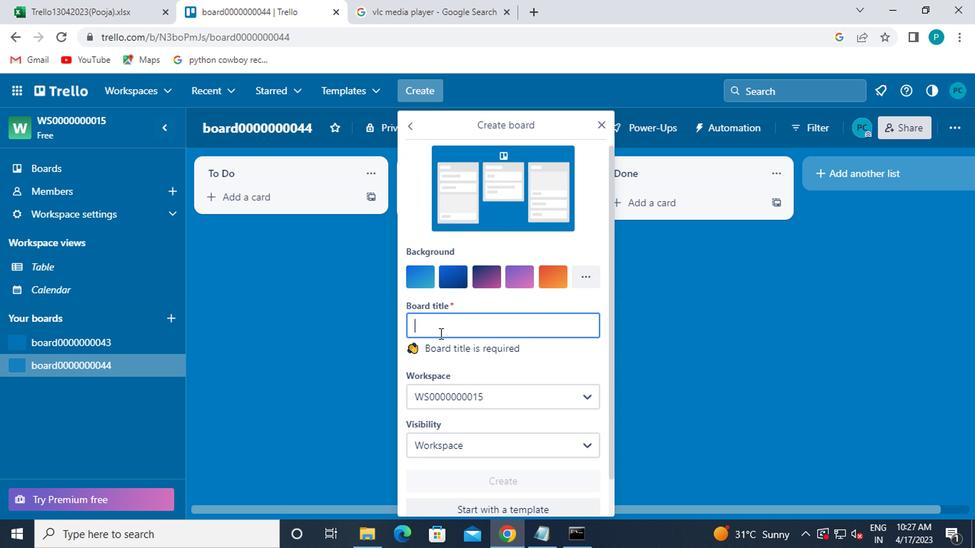 
Action: Mouse scrolled (434, 344) with delta (0, 0)
Screenshot: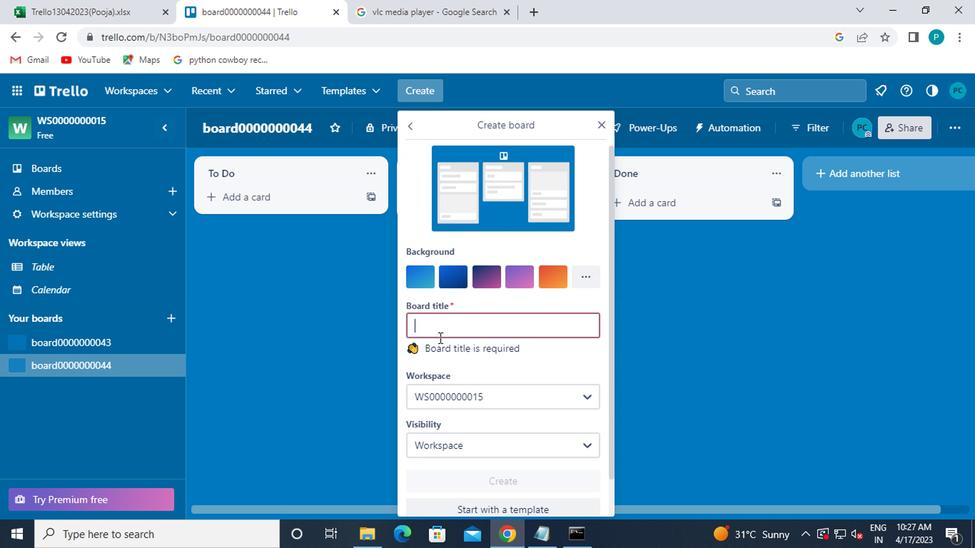
Action: Mouse moved to (429, 288)
Screenshot: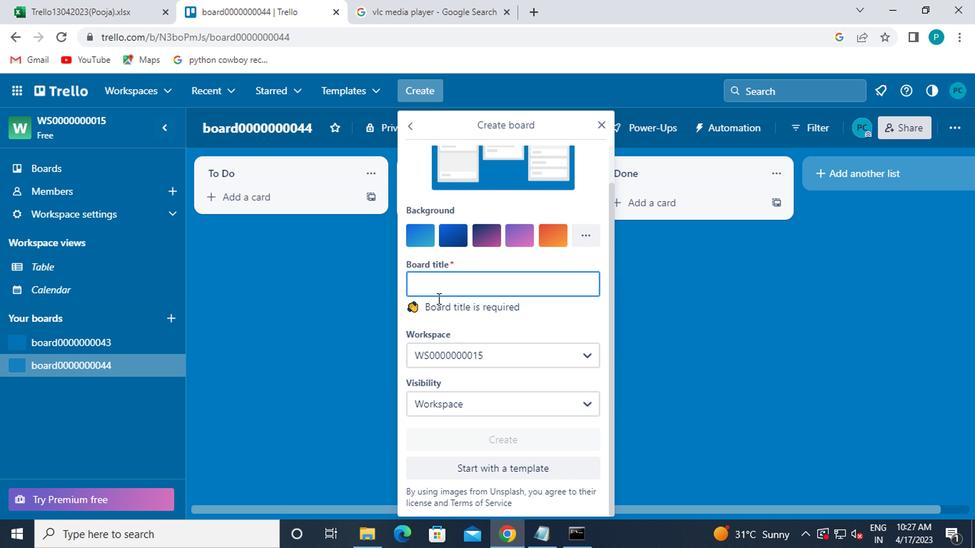 
Action: Mouse pressed left at (429, 288)
Screenshot: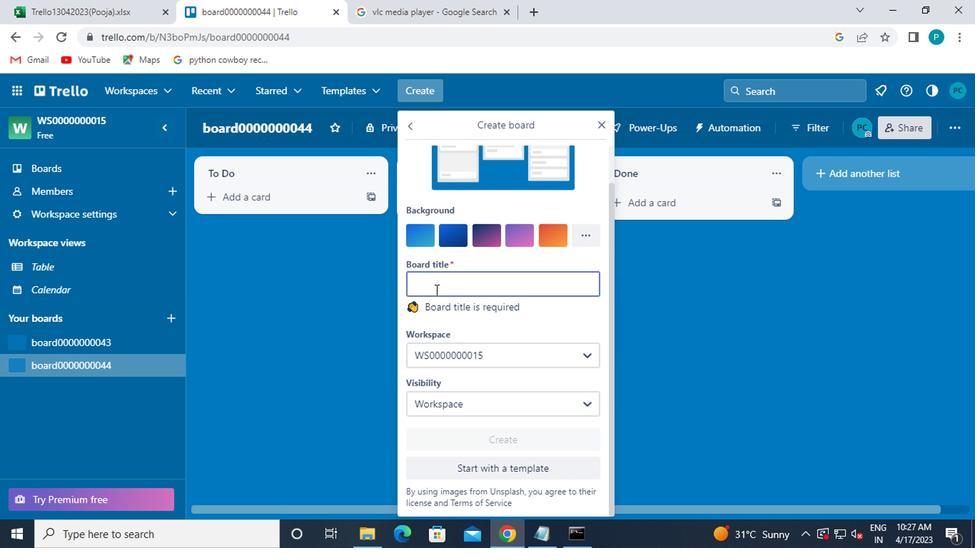 
Action: Mouse moved to (428, 288)
Screenshot: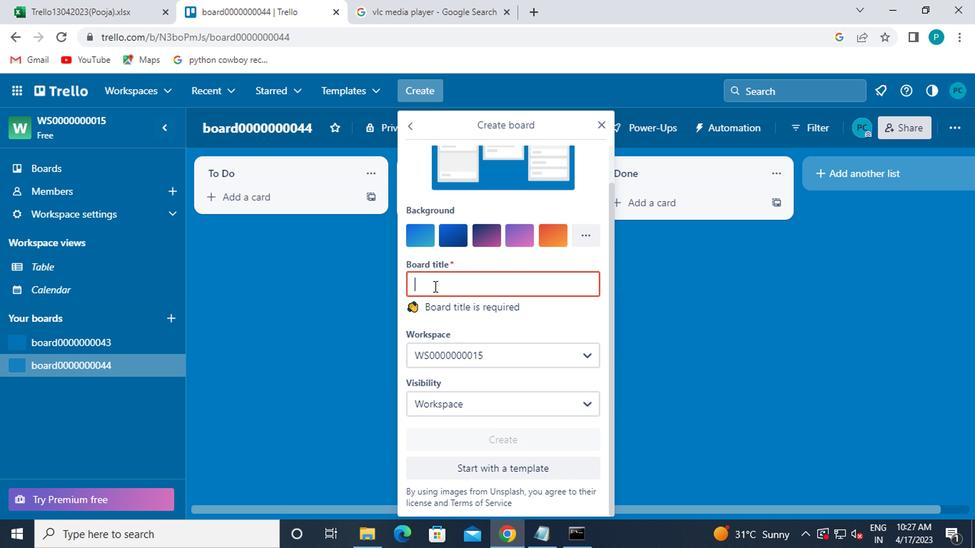 
Action: Key pressed board0000000045
Screenshot: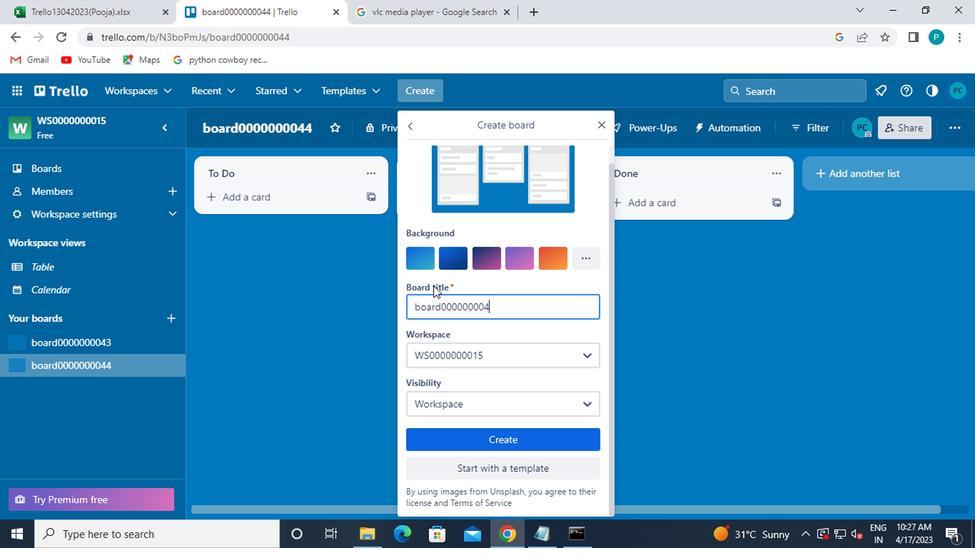 
Action: Mouse moved to (470, 358)
Screenshot: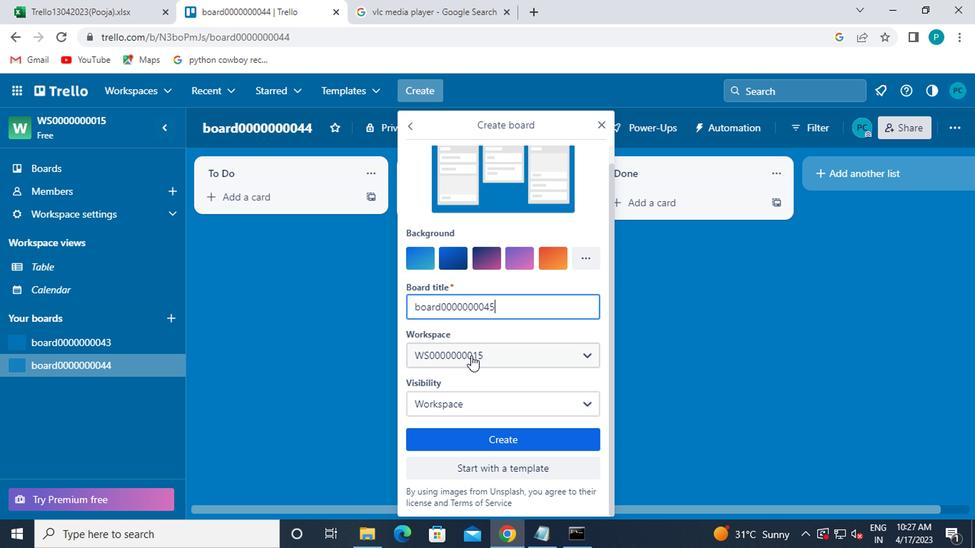 
Action: Mouse pressed left at (470, 358)
Screenshot: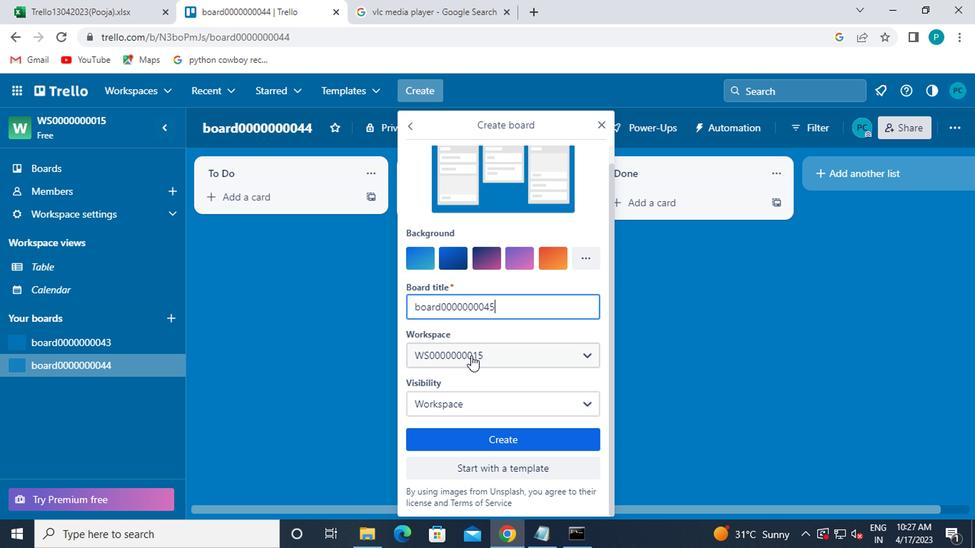 
Action: Mouse moved to (499, 461)
Screenshot: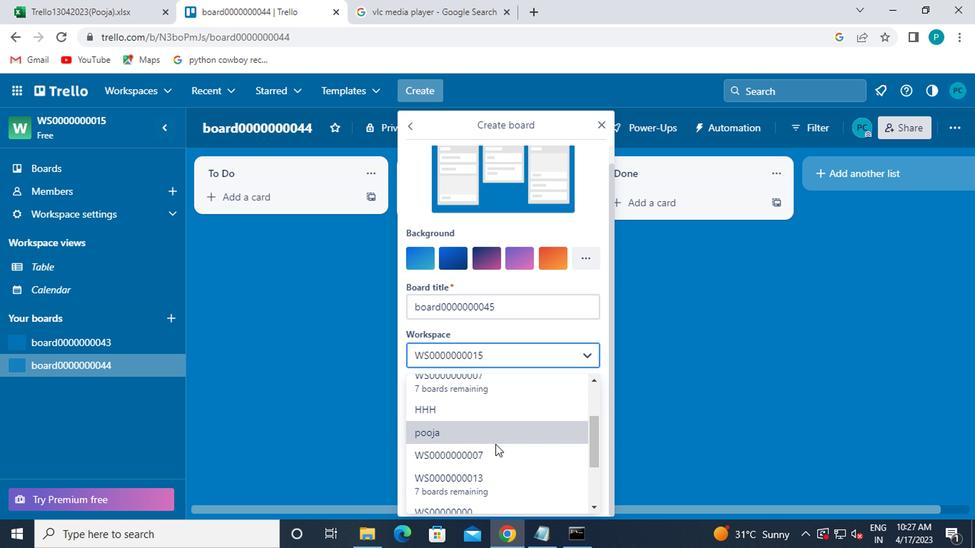 
Action: Mouse scrolled (499, 460) with delta (0, -1)
Screenshot: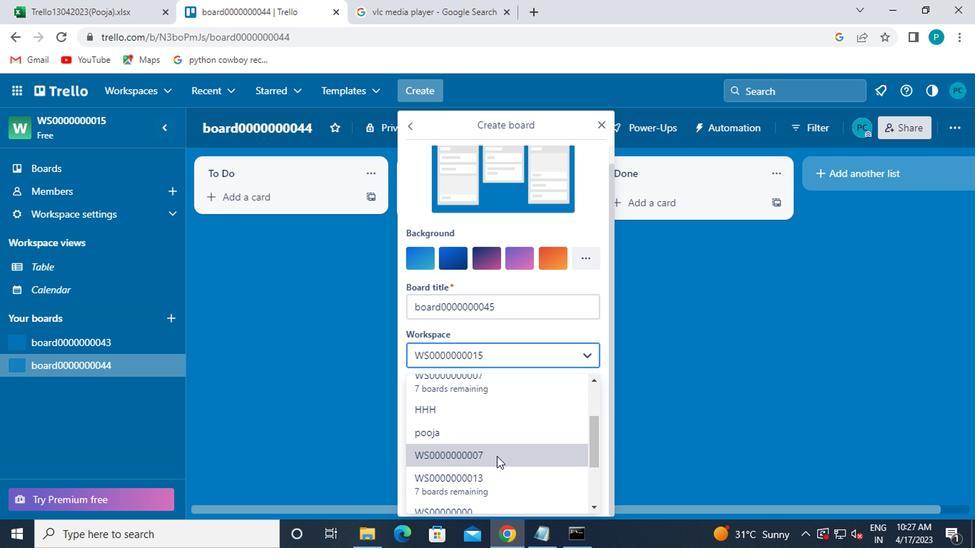 
Action: Mouse moved to (499, 461)
Screenshot: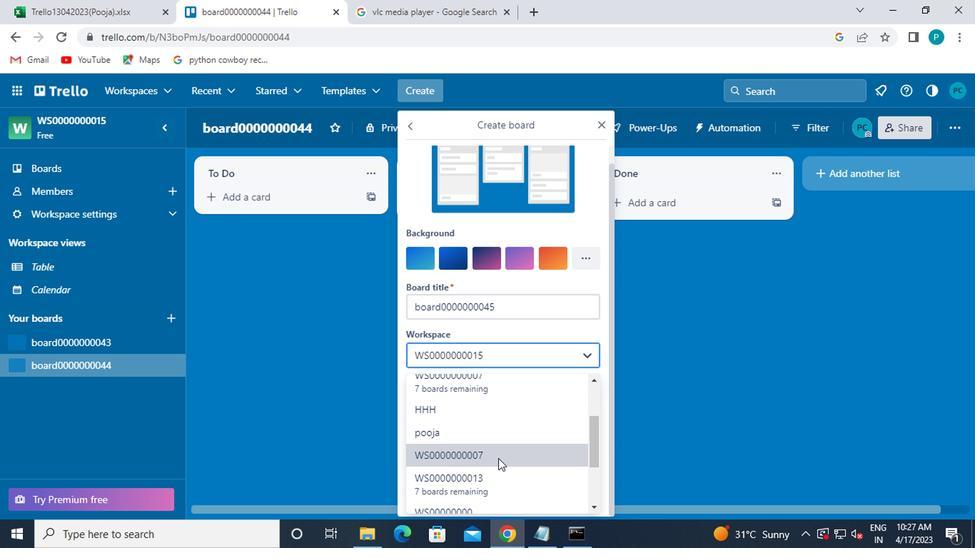 
Action: Mouse scrolled (499, 460) with delta (0, -1)
Screenshot: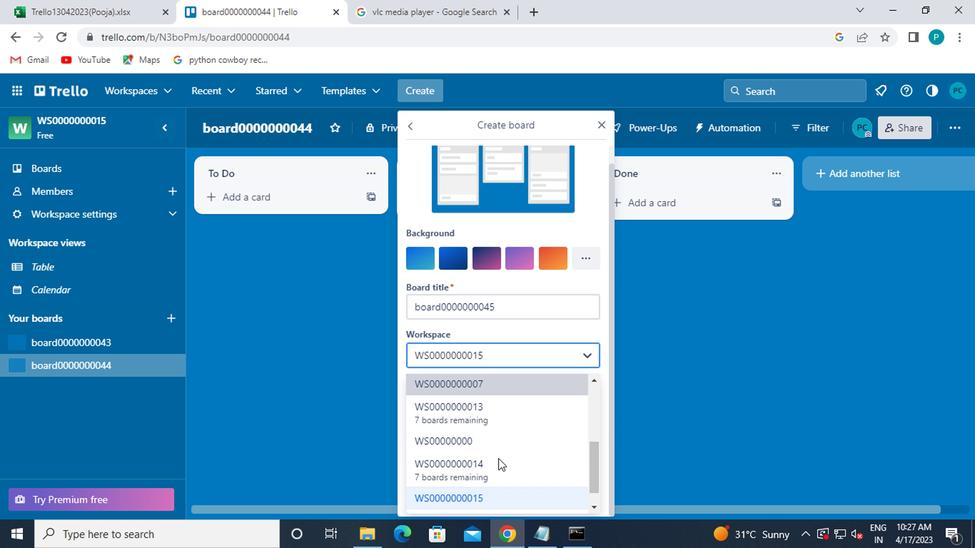 
Action: Mouse scrolled (499, 460) with delta (0, -1)
Screenshot: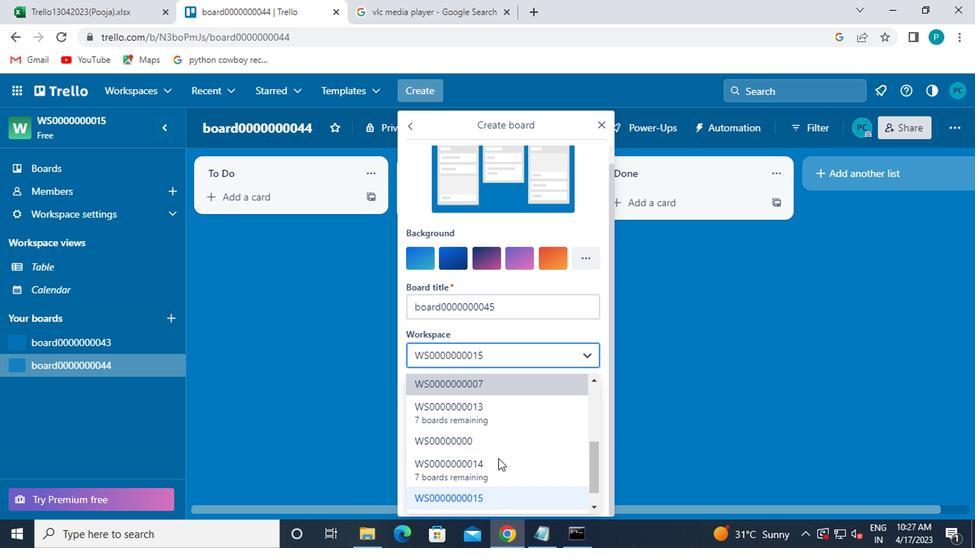 
Action: Mouse moved to (498, 477)
Screenshot: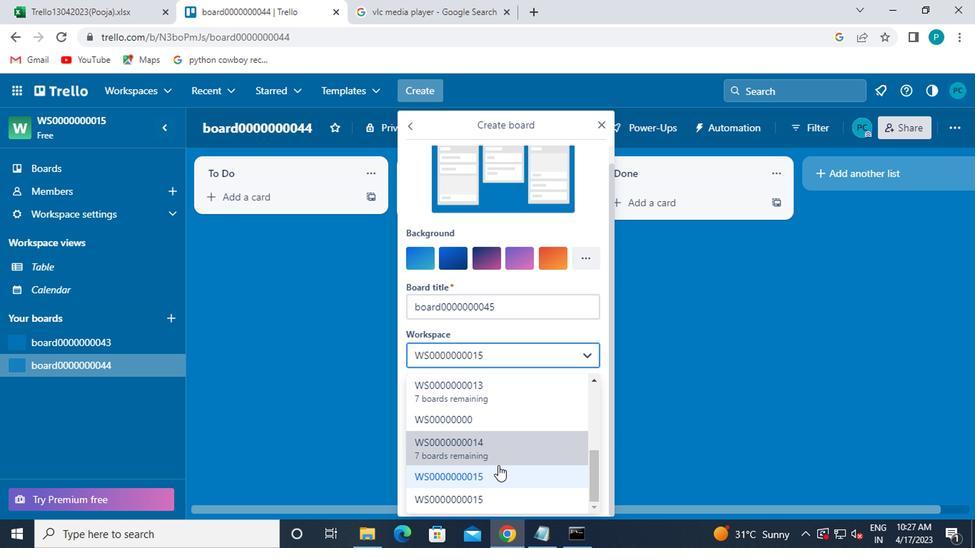 
Action: Mouse pressed left at (498, 477)
Screenshot: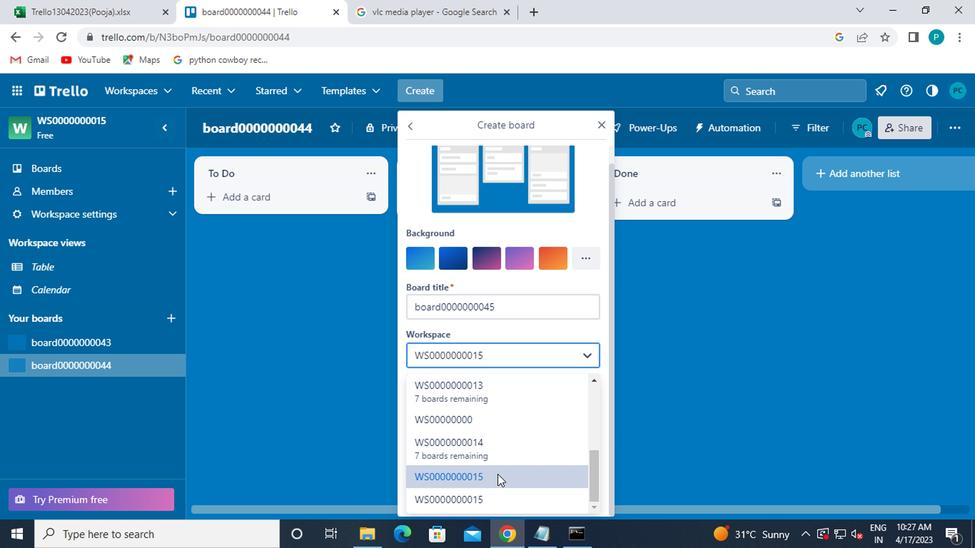 
Action: Mouse moved to (460, 408)
Screenshot: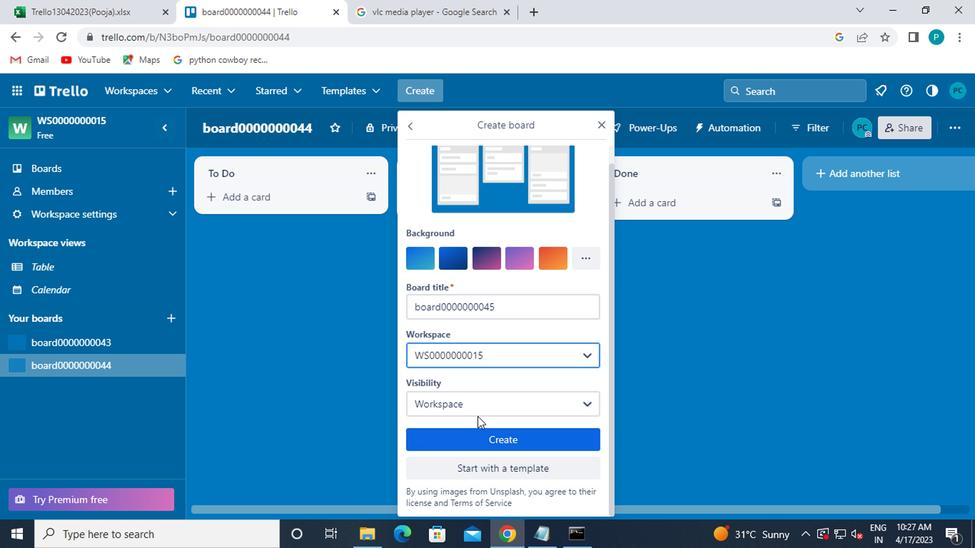 
Action: Mouse pressed left at (460, 408)
Screenshot: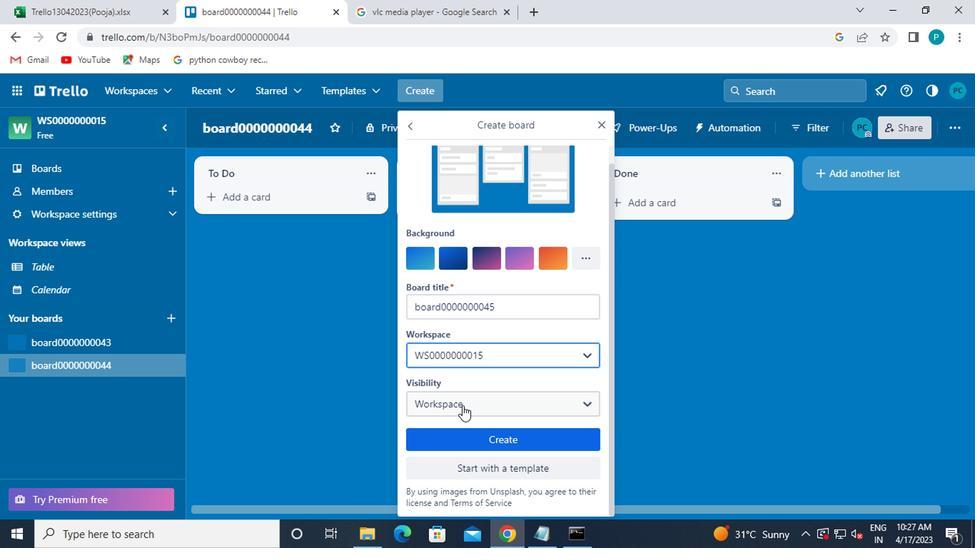 
Action: Mouse moved to (470, 376)
Screenshot: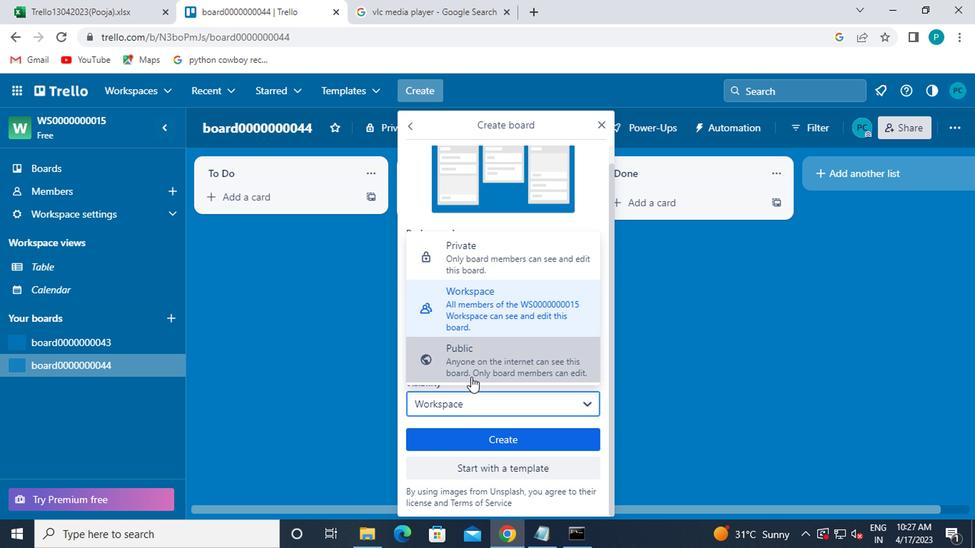 
Action: Mouse pressed left at (470, 376)
Screenshot: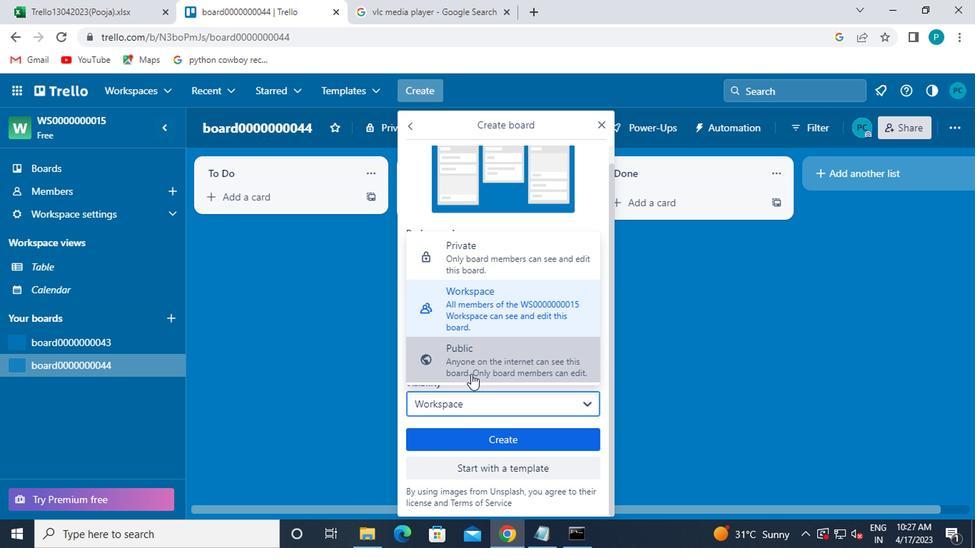 
Action: Mouse moved to (477, 358)
Screenshot: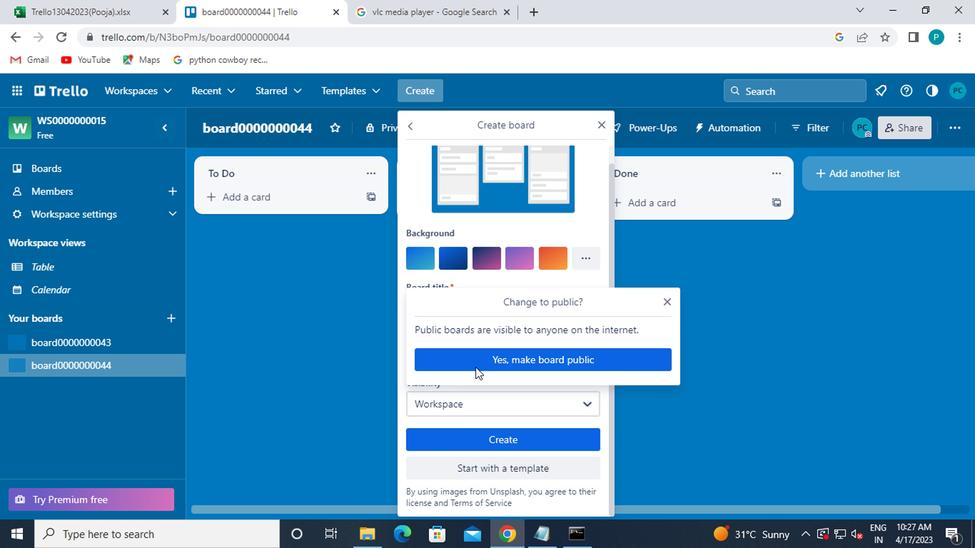 
Action: Mouse pressed left at (477, 358)
Screenshot: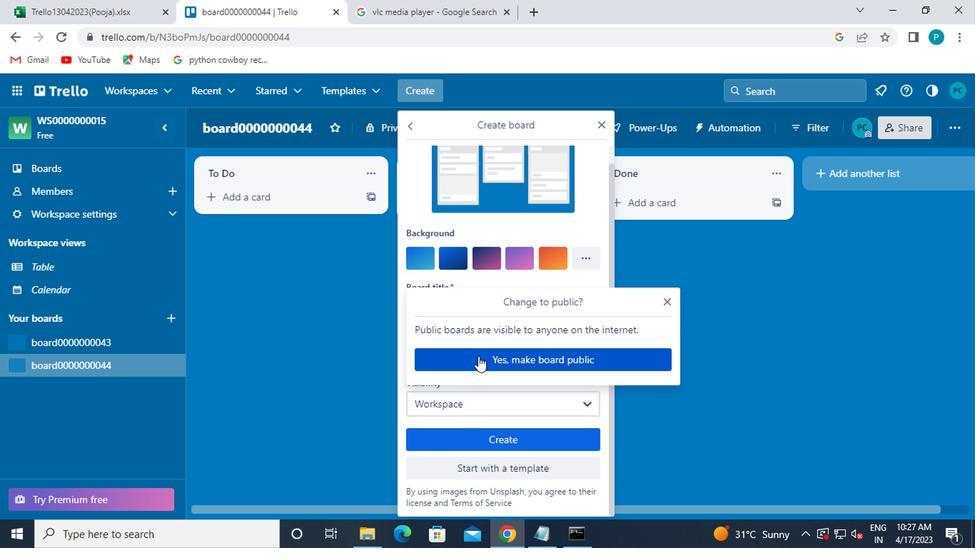 
Action: Mouse moved to (489, 442)
Screenshot: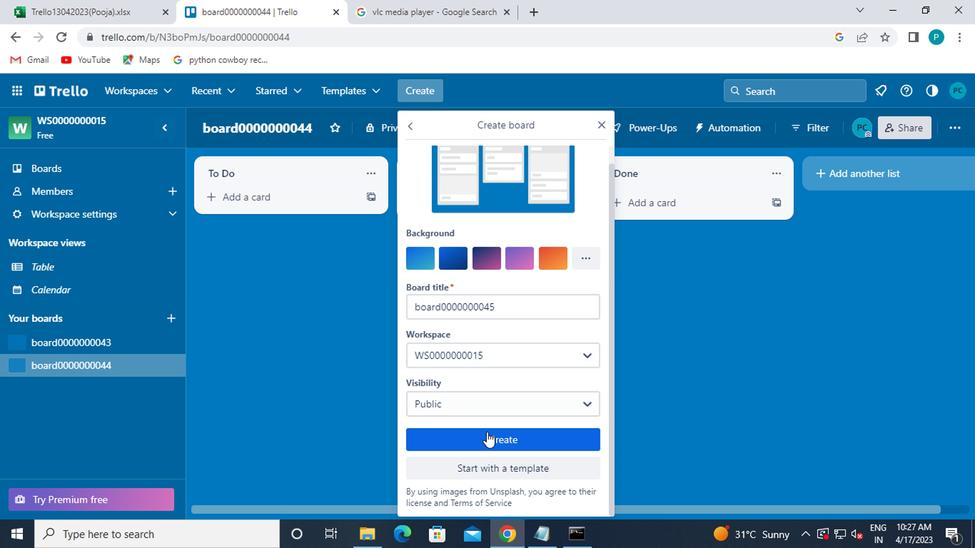 
Action: Mouse pressed left at (489, 442)
Screenshot: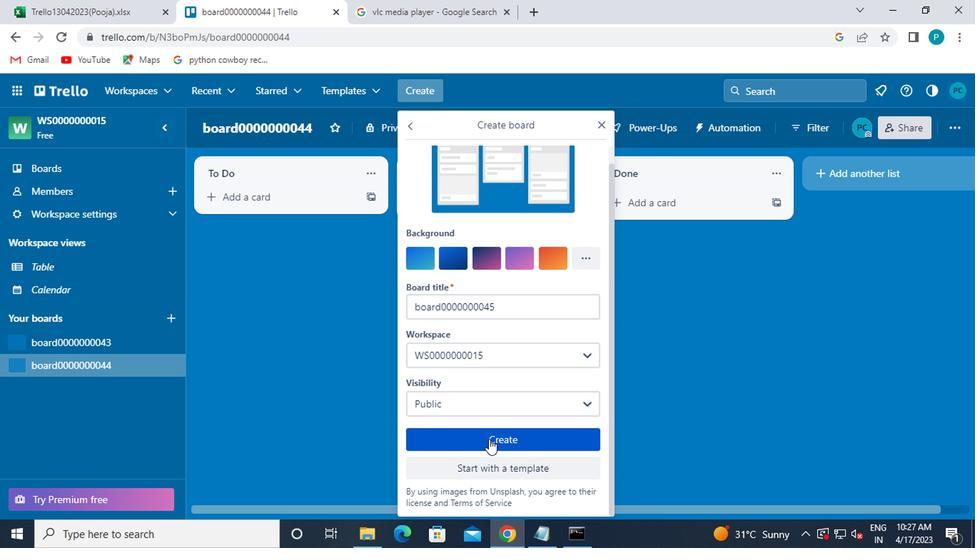 
Action: Mouse moved to (57, 344)
Screenshot: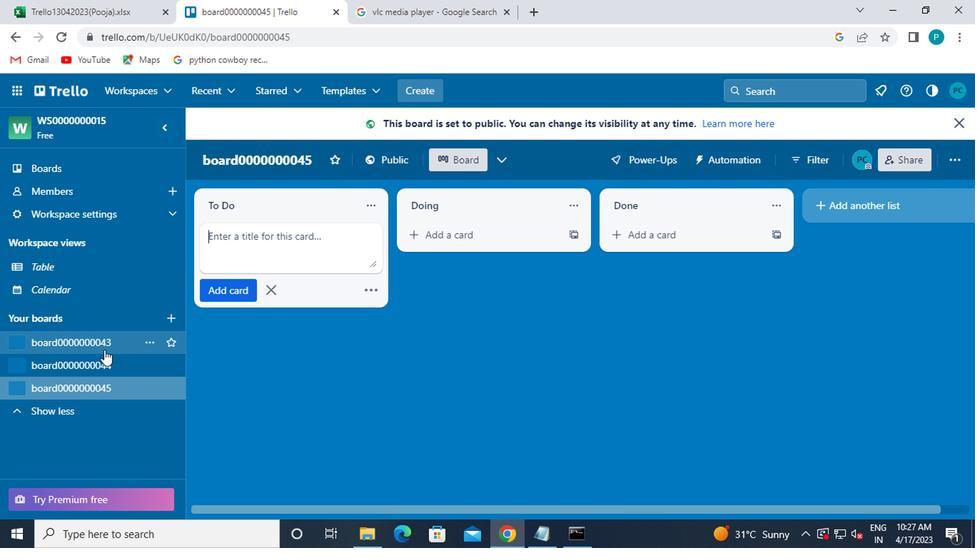 
Action: Mouse pressed left at (57, 344)
Screenshot: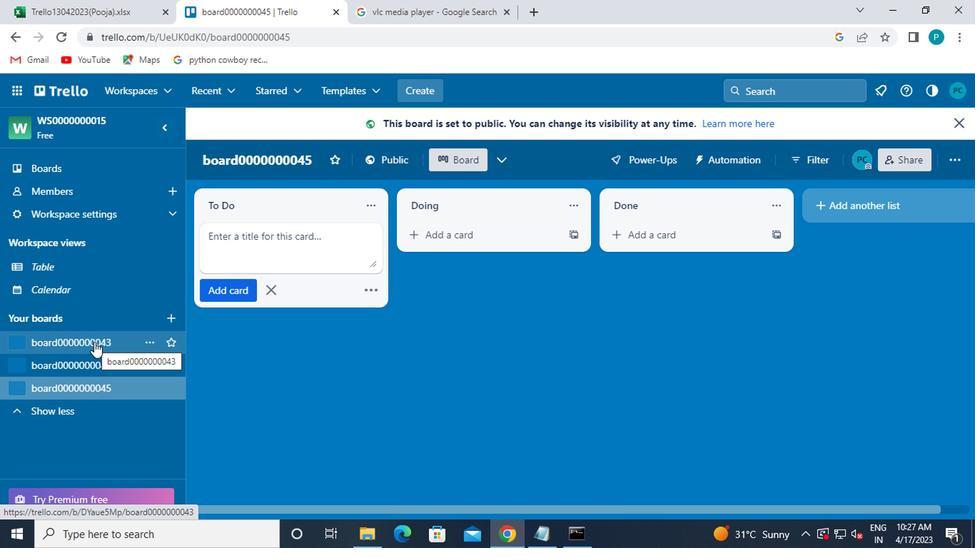 
Action: Mouse moved to (253, 181)
Screenshot: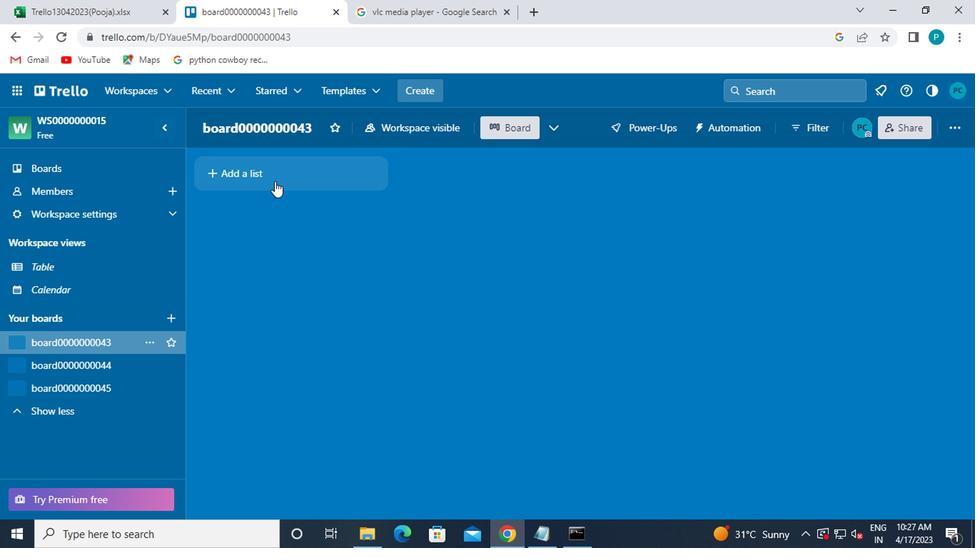 
Action: Mouse pressed left at (253, 181)
Screenshot: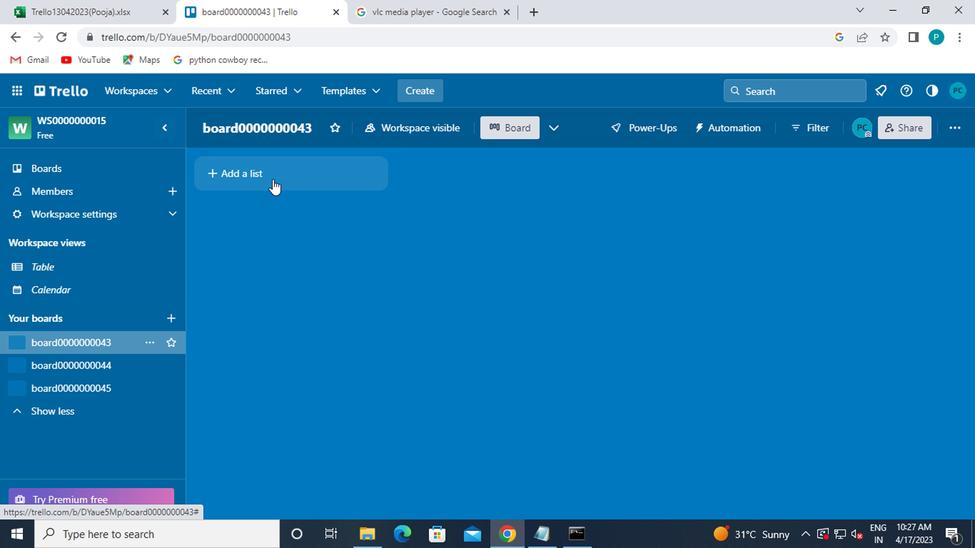 
Action: Mouse moved to (249, 175)
Screenshot: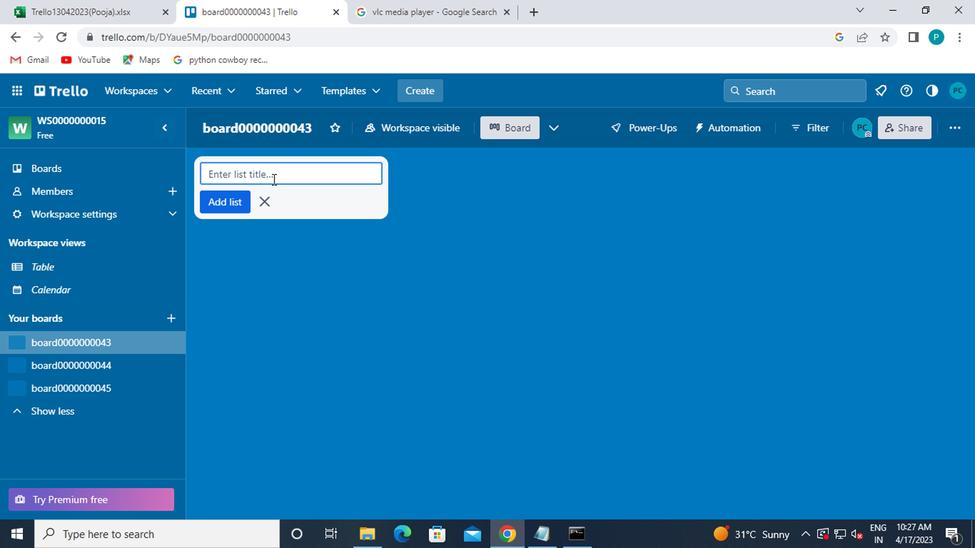 
Action: Mouse pressed left at (249, 175)
Screenshot: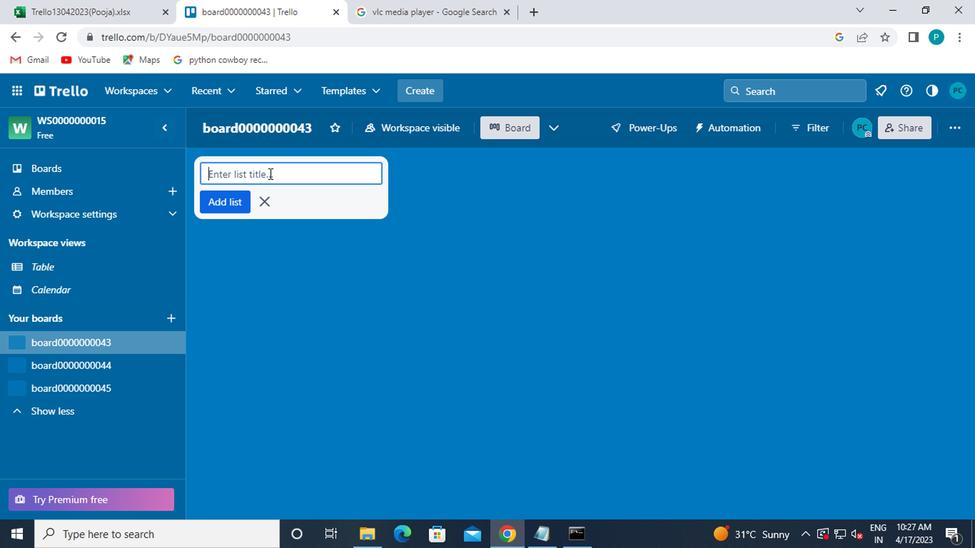 
Action: Key pressed to-do
Screenshot: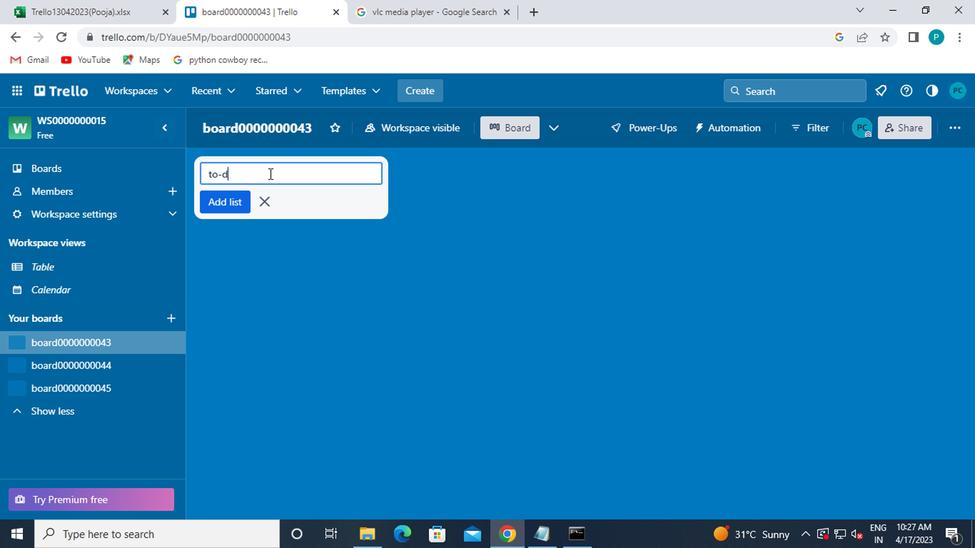 
Action: Mouse moved to (213, 205)
Screenshot: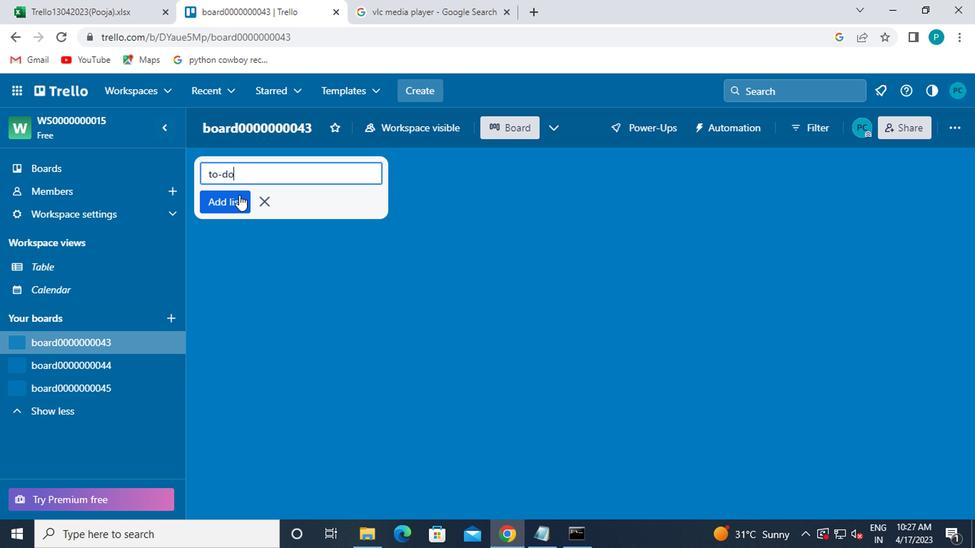 
Action: Mouse pressed left at (213, 205)
Screenshot: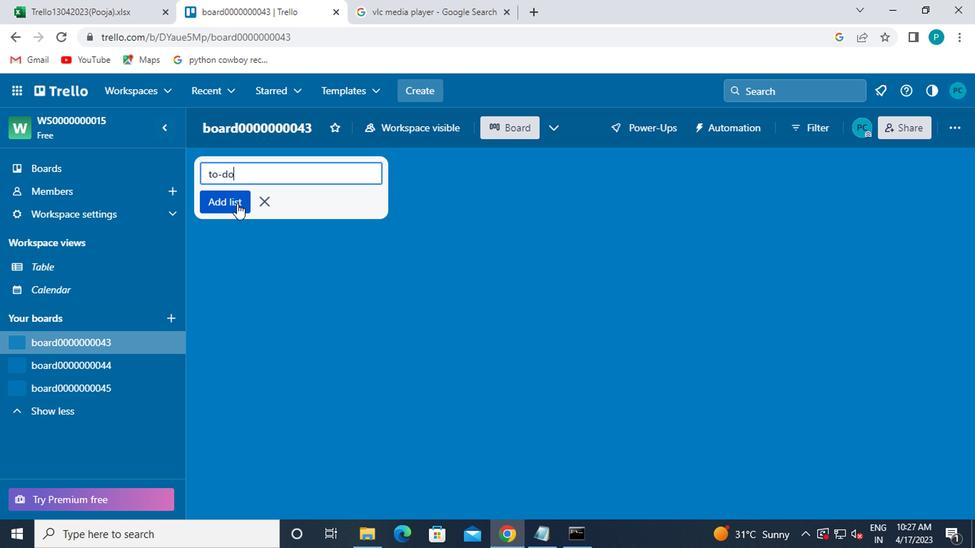 
Action: Mouse moved to (406, 171)
Screenshot: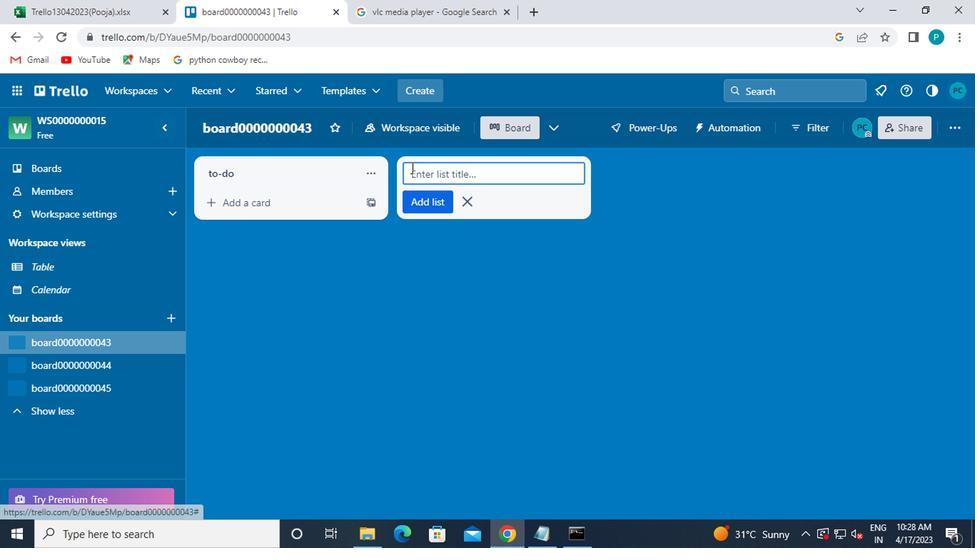 
Action: Key pressed don<Key.backspace>ing
Screenshot: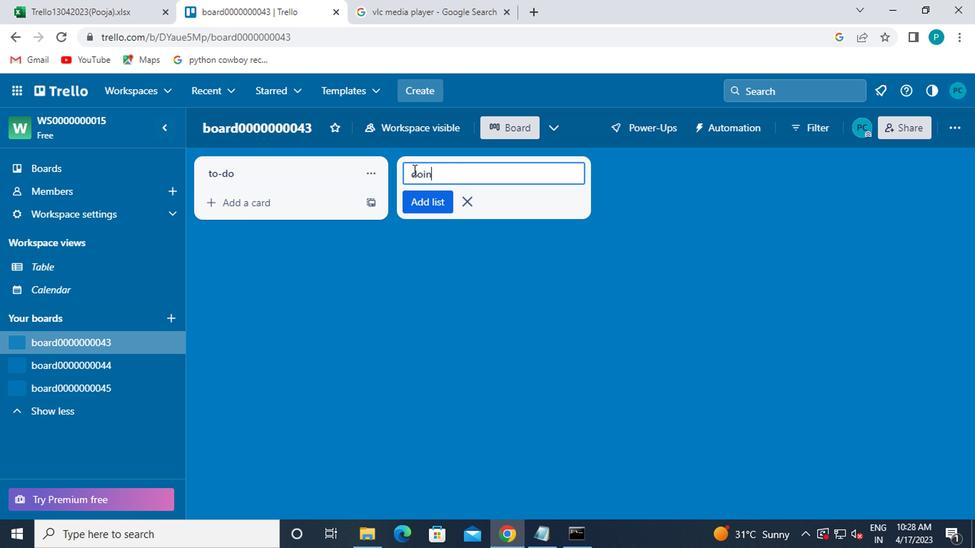 
Action: Mouse moved to (439, 207)
Screenshot: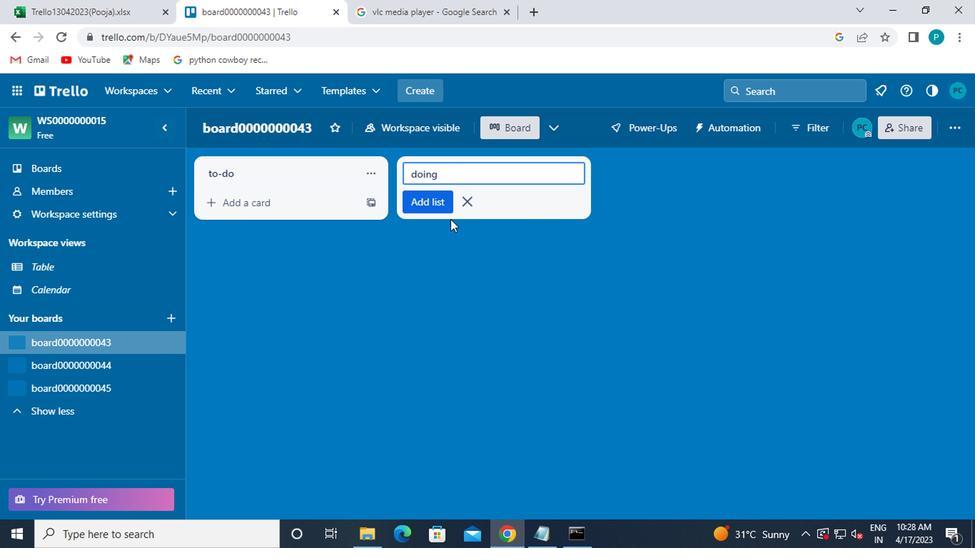 
Action: Mouse pressed left at (439, 207)
Screenshot: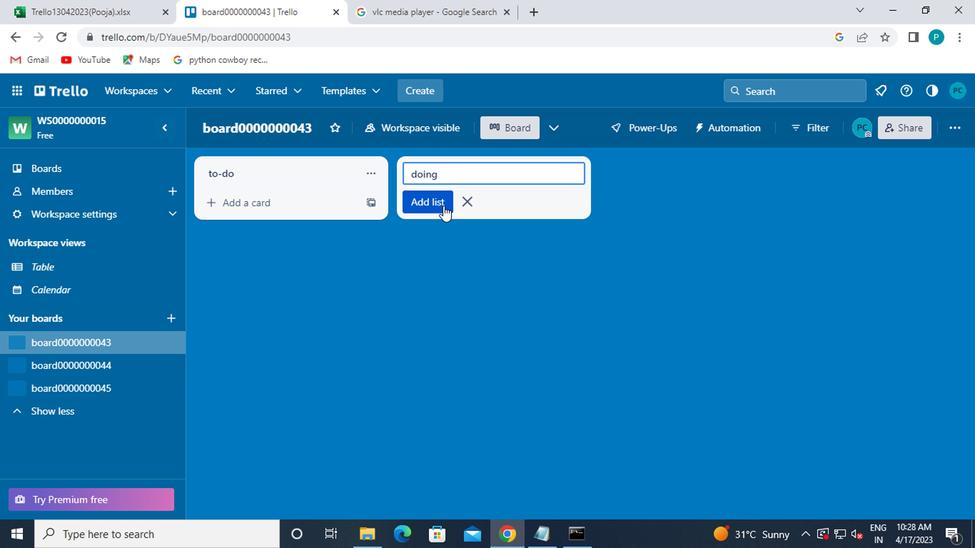 
Action: Mouse moved to (646, 177)
Screenshot: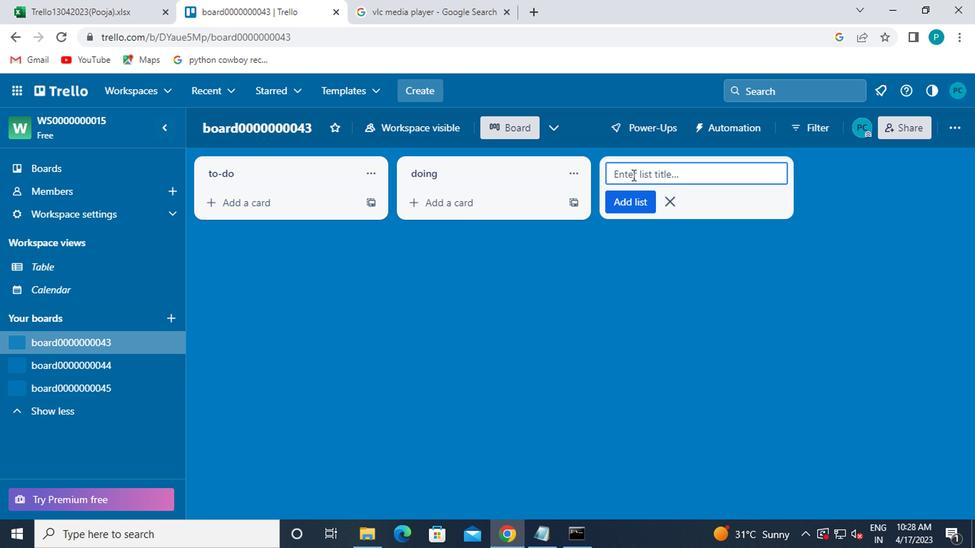 
Action: Key pressed done
Screenshot: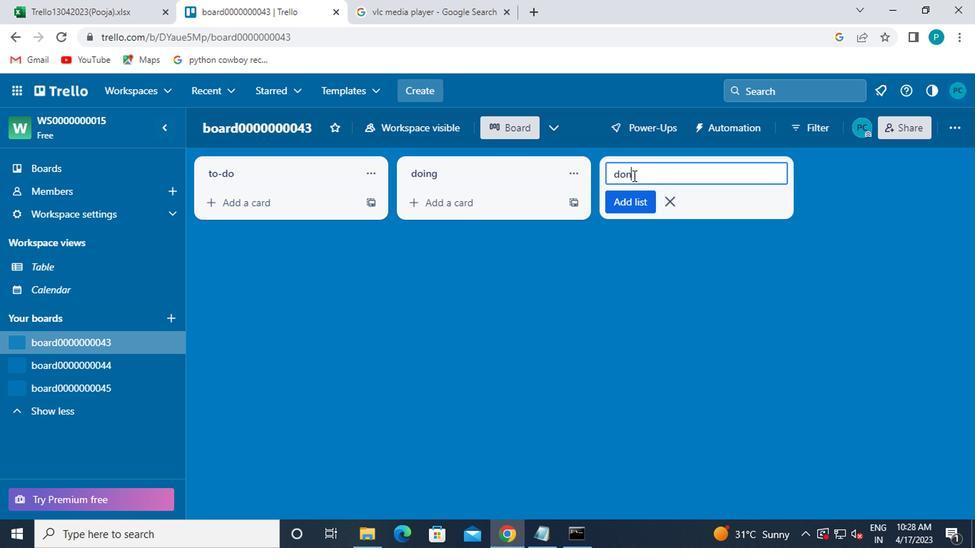 
Action: Mouse moved to (646, 201)
Screenshot: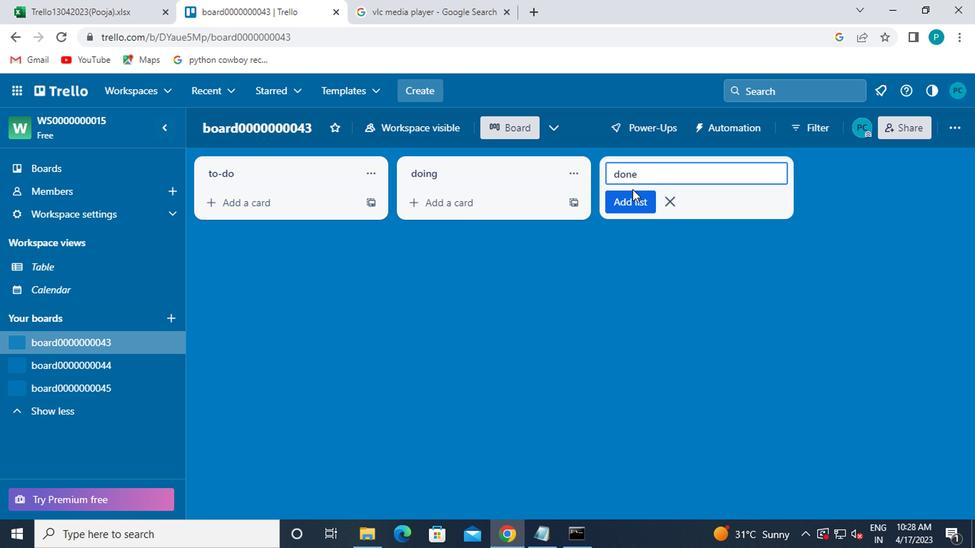 
Action: Mouse pressed left at (646, 201)
Screenshot: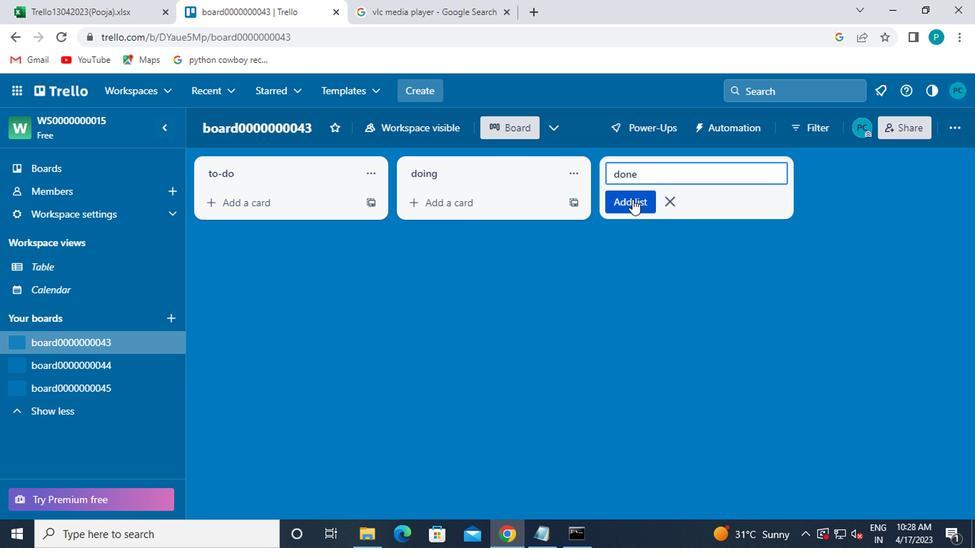 
Action: Mouse moved to (886, 202)
Screenshot: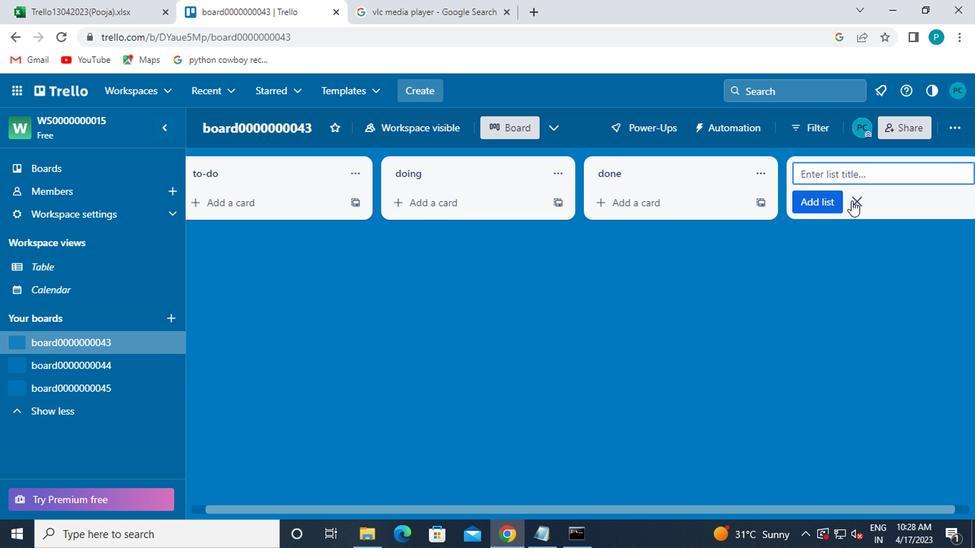
Action: Mouse pressed left at (886, 202)
Screenshot: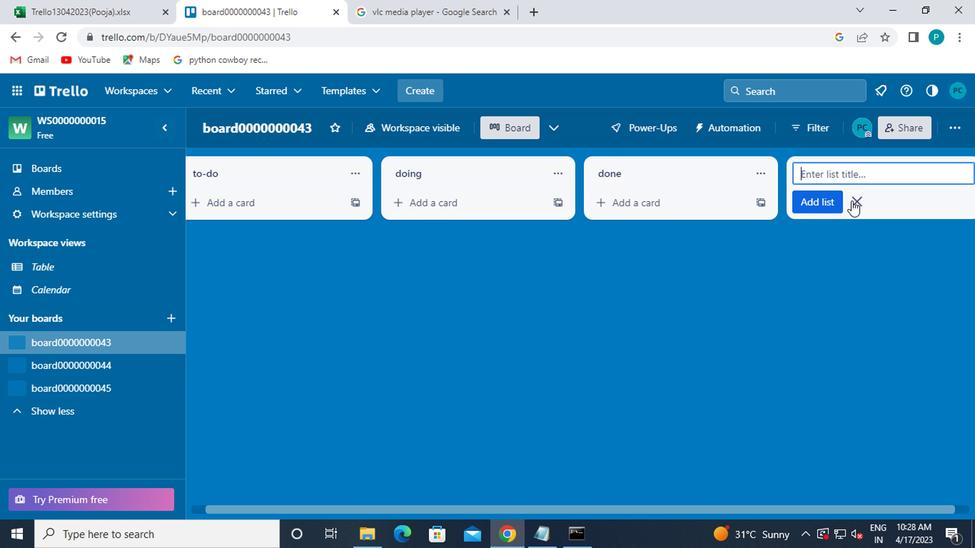 
Action: Mouse moved to (230, 214)
Screenshot: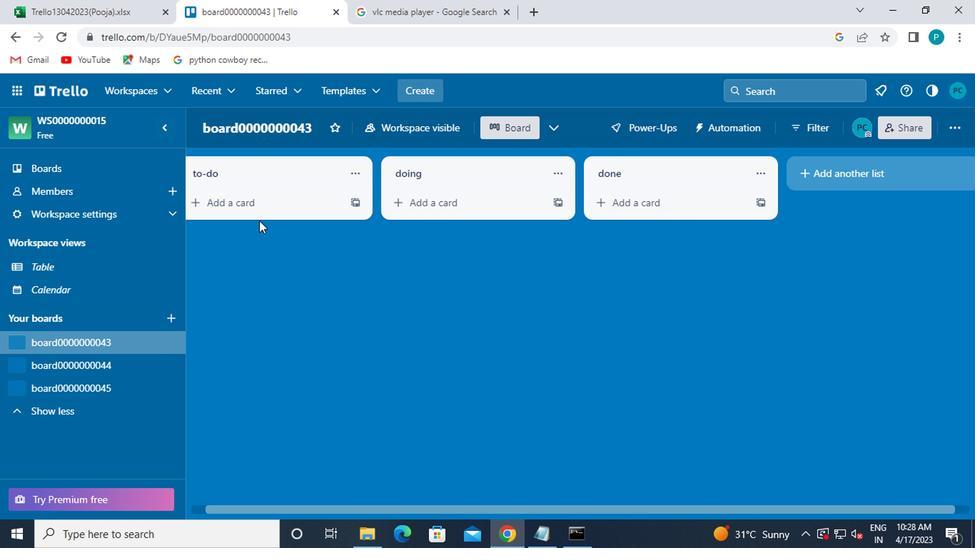 
Action: Mouse pressed left at (230, 214)
Screenshot: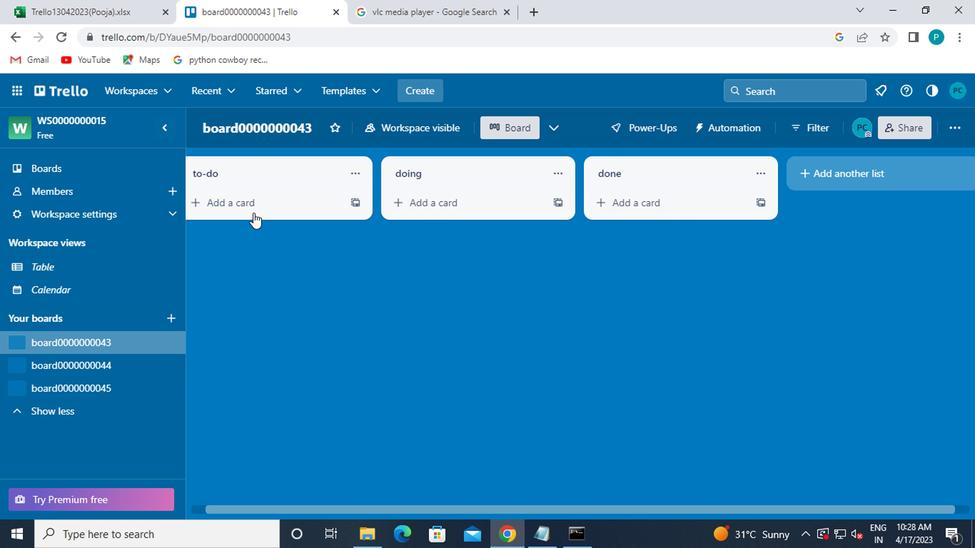 
Action: Mouse moved to (230, 216)
Screenshot: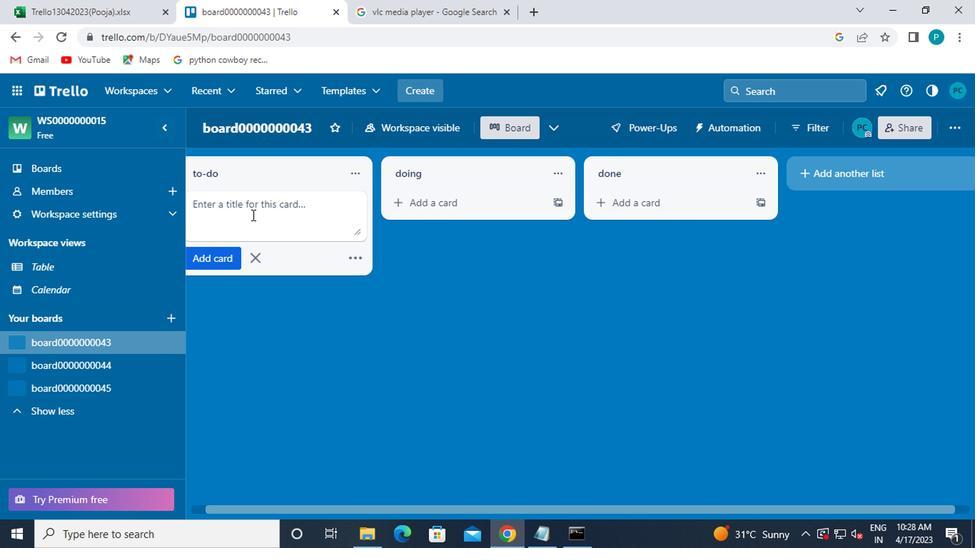 
Action: Key pressed card0000000169
Screenshot: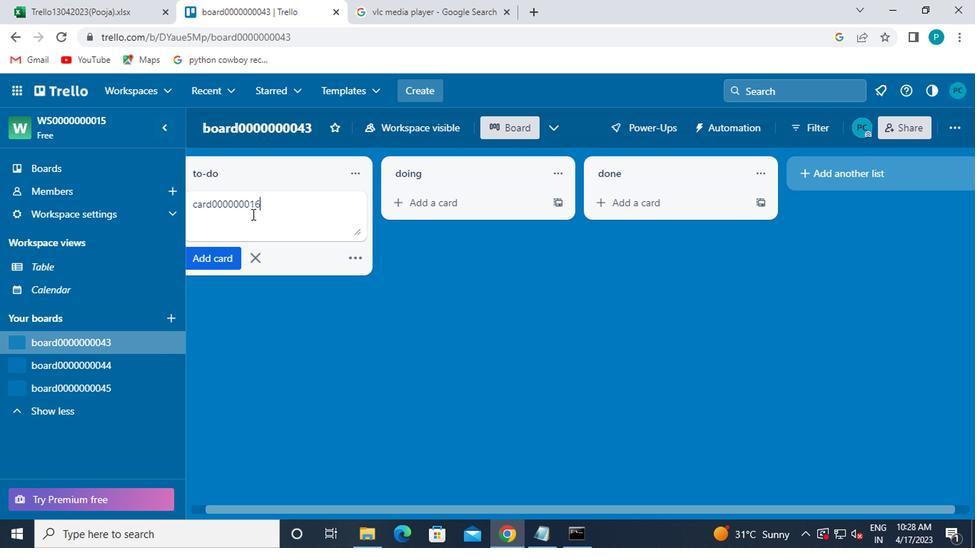 
Action: Mouse moved to (199, 253)
Screenshot: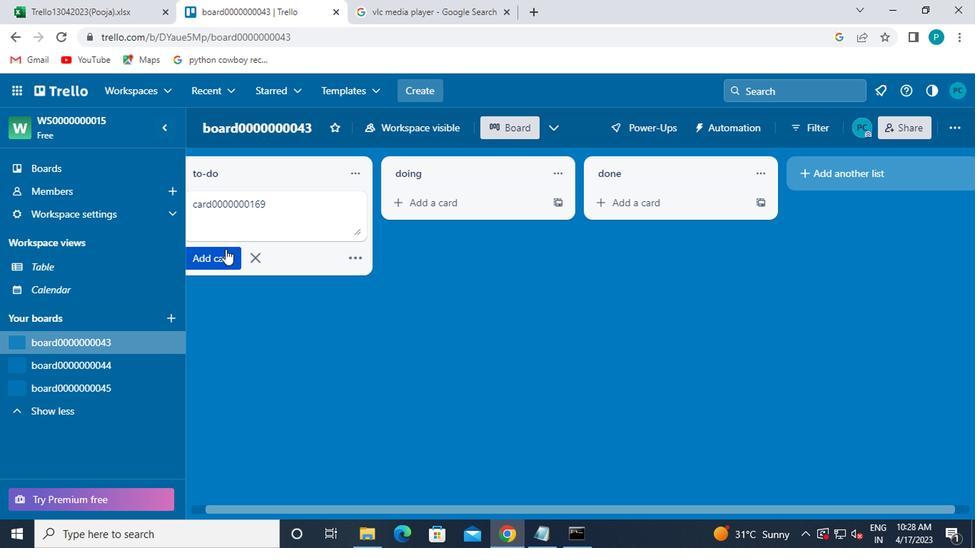 
Action: Mouse pressed left at (199, 253)
Screenshot: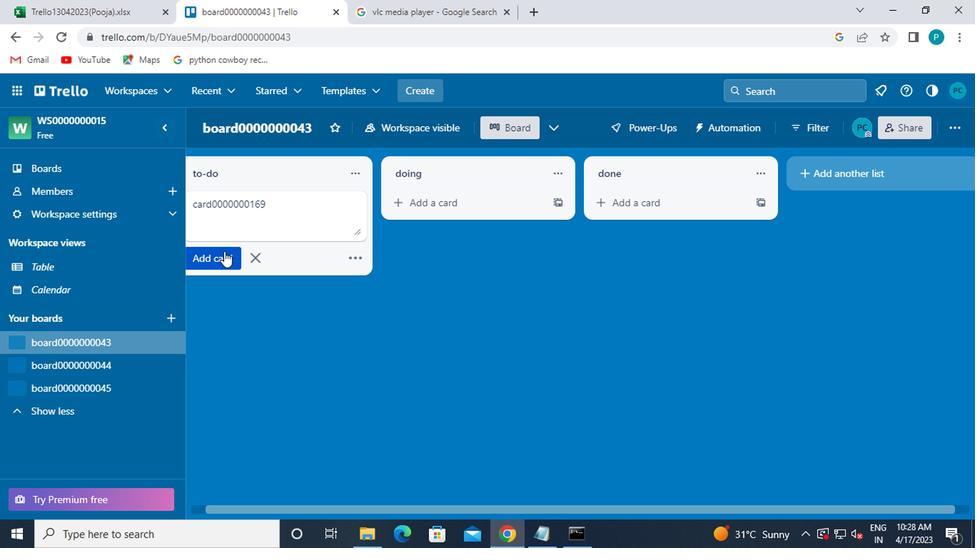
Action: Mouse moved to (196, 253)
Screenshot: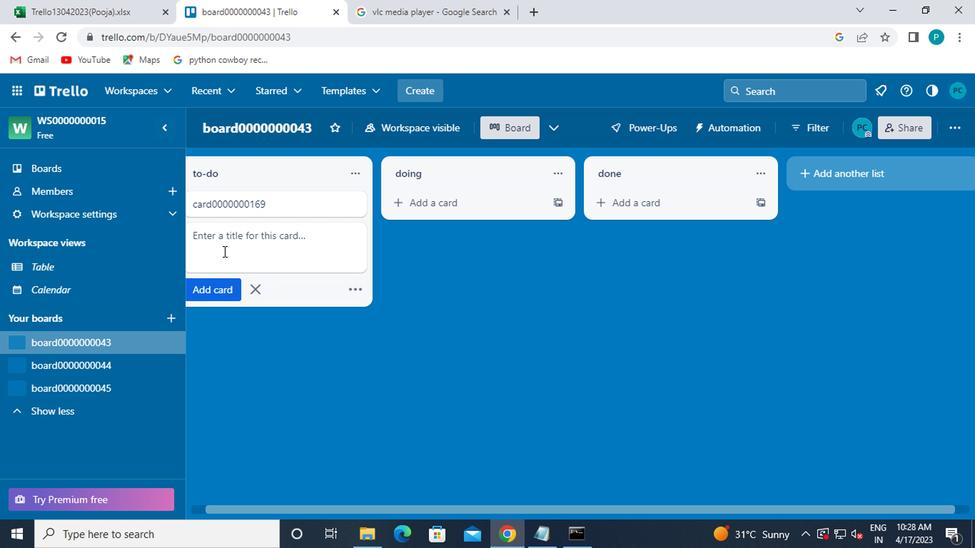 
Action: Key pressed card0000000170
Screenshot: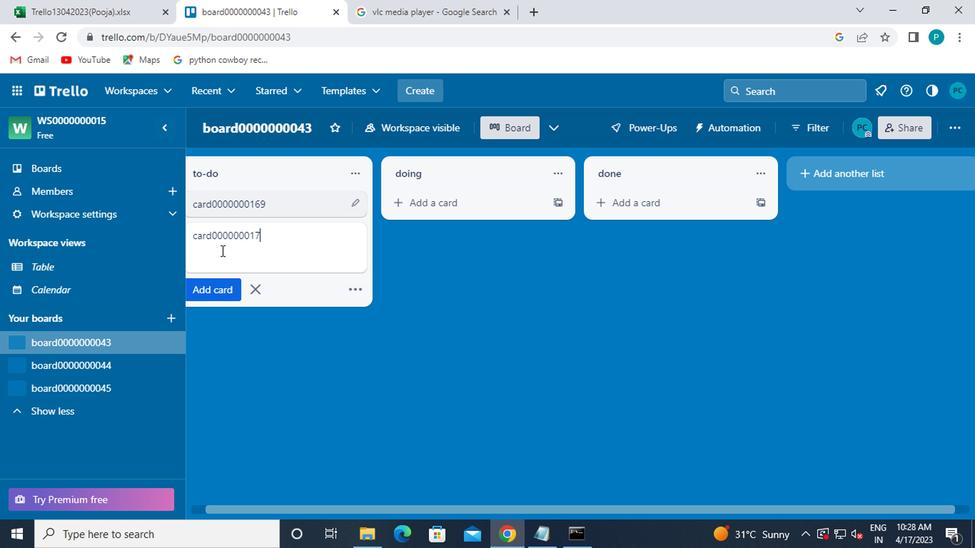 
Action: Mouse moved to (199, 285)
Screenshot: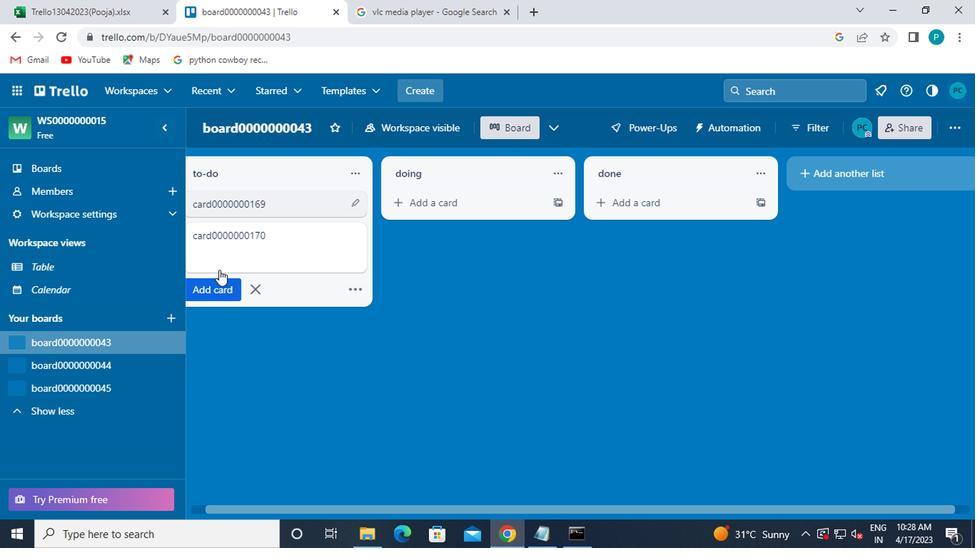 
Action: Mouse pressed left at (199, 285)
Screenshot: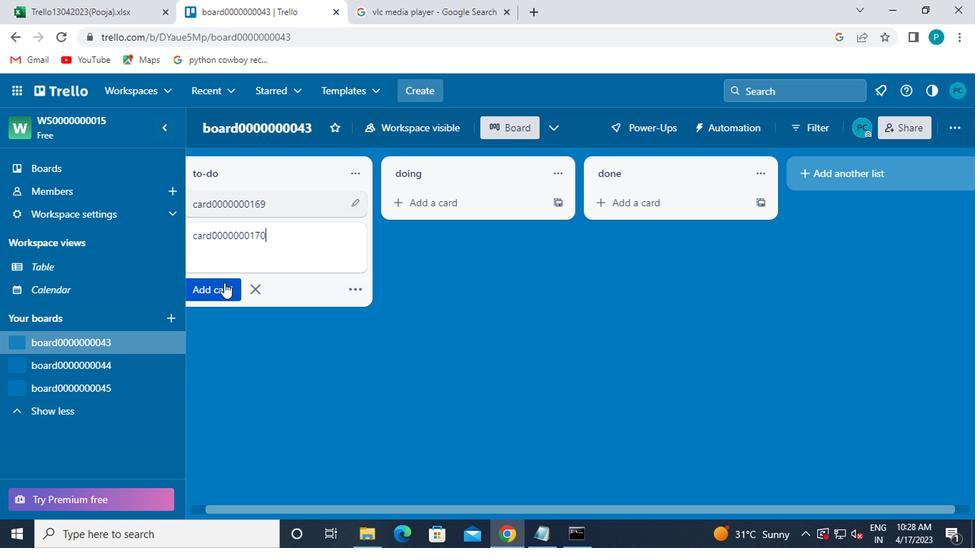 
Action: Mouse moved to (209, 277)
Screenshot: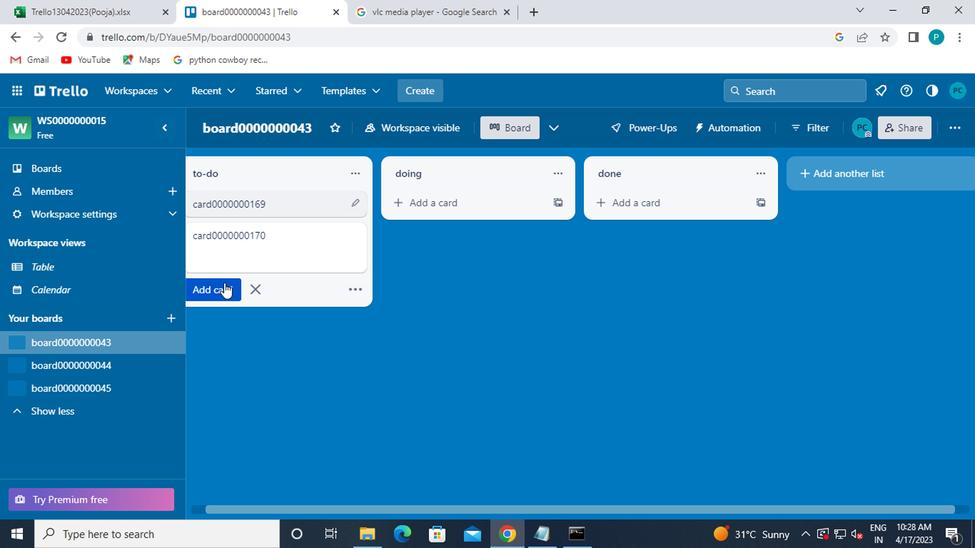 
